 Task: Look for space in Alborada Jaltenco, Mexico from 12th  August, 2023 to 15th August, 2023 for 3 adults in price range Rs.12000 to Rs.16000. Place can be entire place with 2 bedrooms having 3 beds and 1 bathroom. Property type can be house, flat, guest house. Booking option can be shelf check-in. Required host language is English.
Action: Mouse moved to (501, 97)
Screenshot: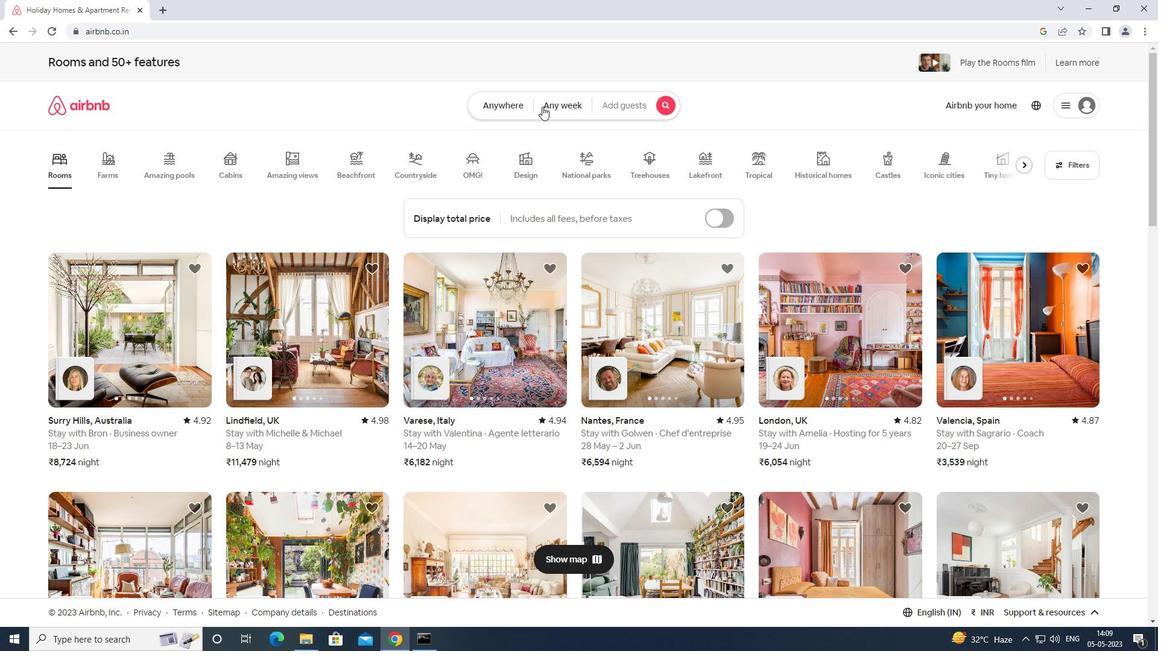 
Action: Mouse pressed left at (501, 97)
Screenshot: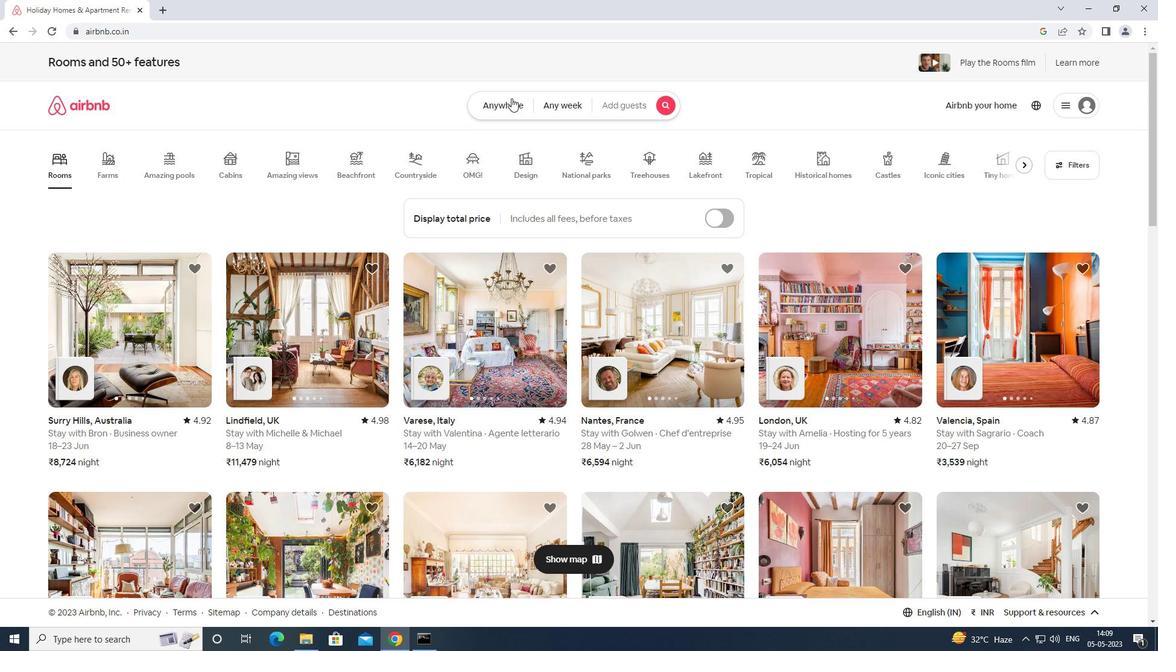 
Action: Mouse moved to (455, 145)
Screenshot: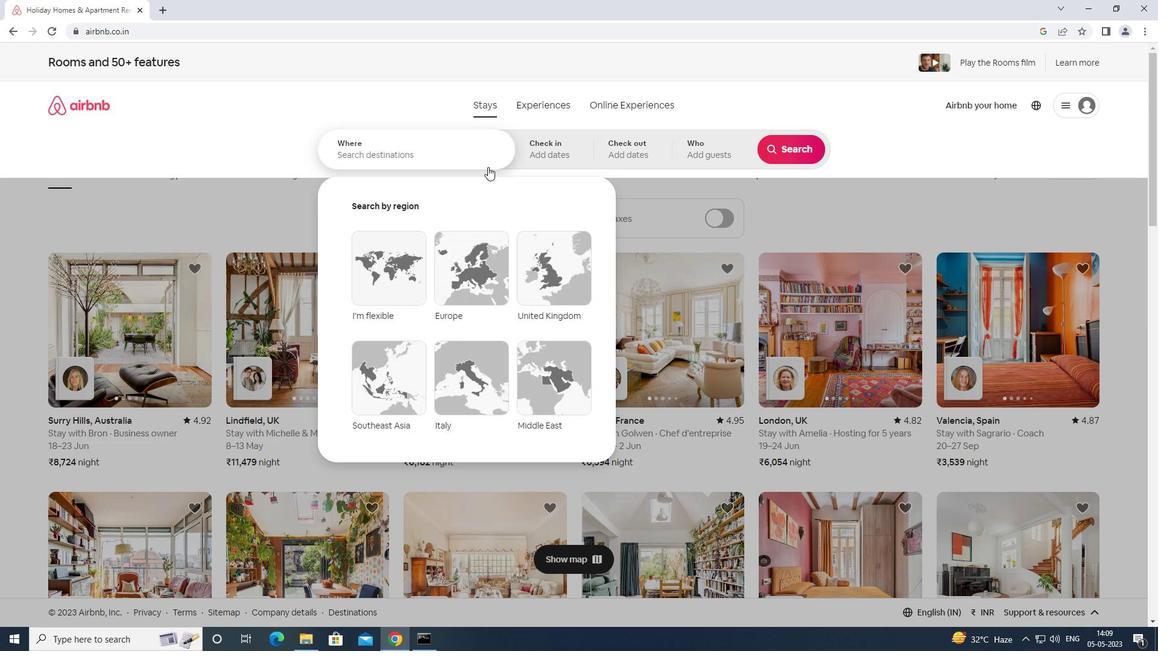 
Action: Mouse pressed left at (455, 145)
Screenshot: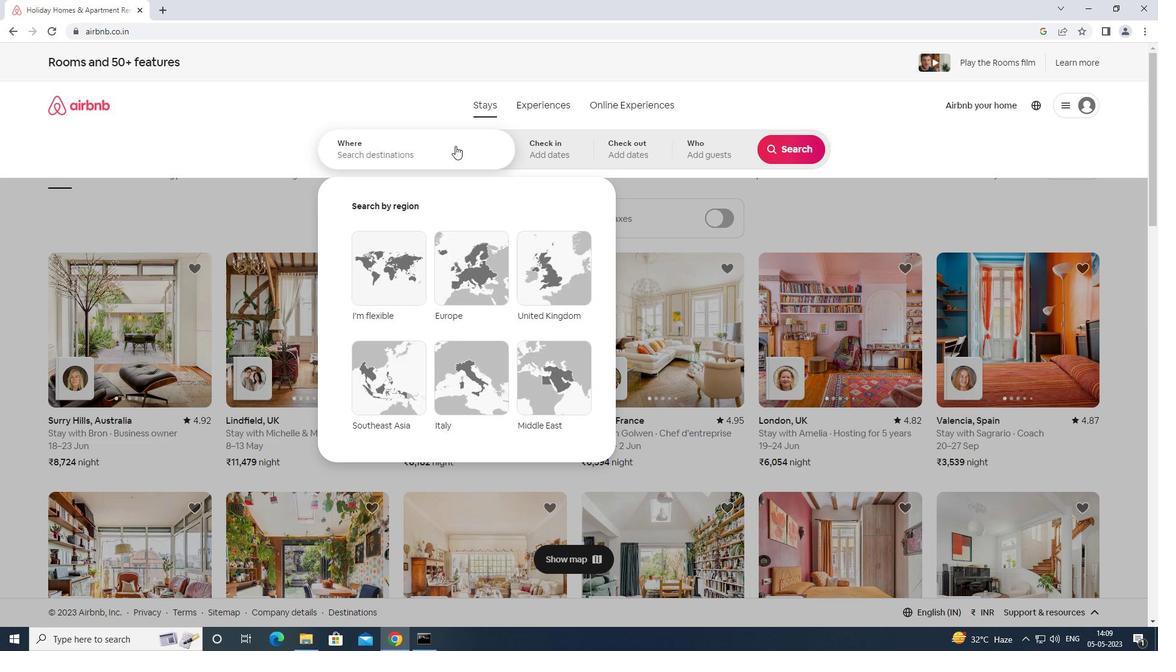 
Action: Key pressed <Key.shift>ALBORADA<Key.space>JALTENCO<Key.space>MEXICO<Key.enter>
Screenshot: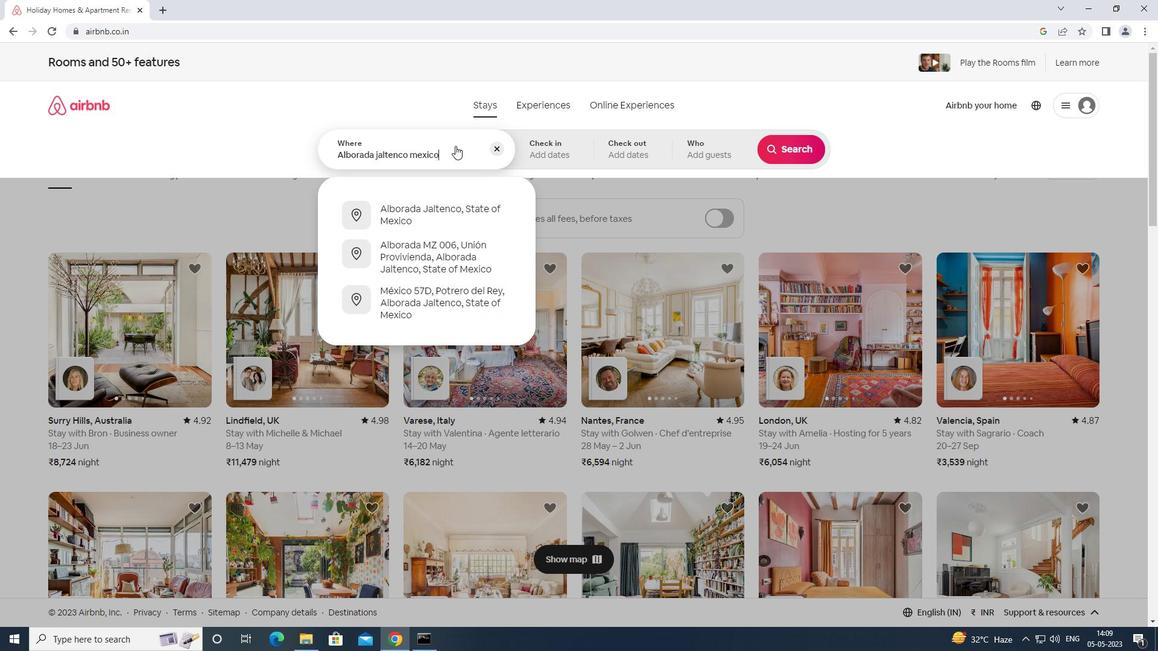 
Action: Mouse moved to (781, 249)
Screenshot: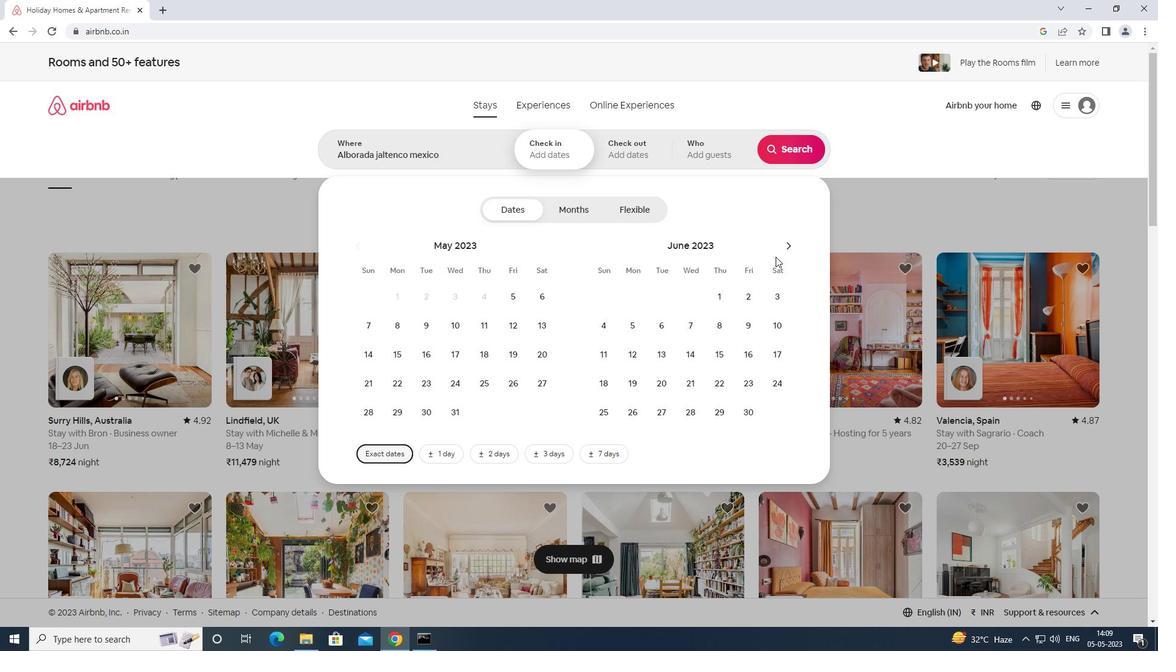 
Action: Mouse pressed left at (781, 249)
Screenshot: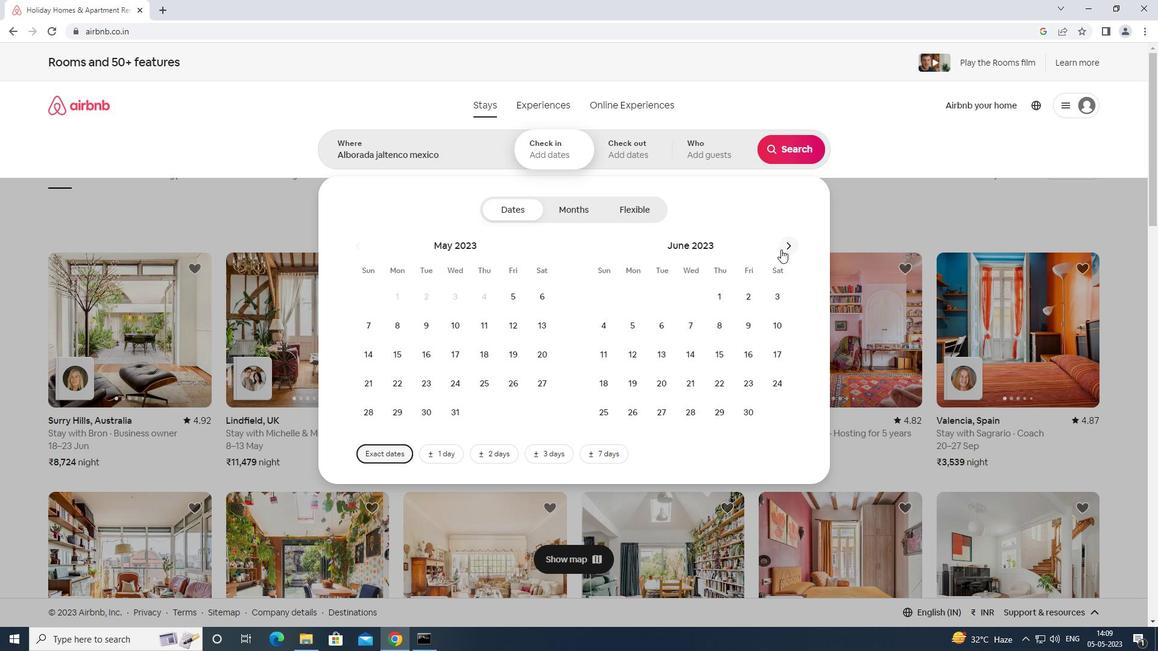 
Action: Mouse moved to (782, 249)
Screenshot: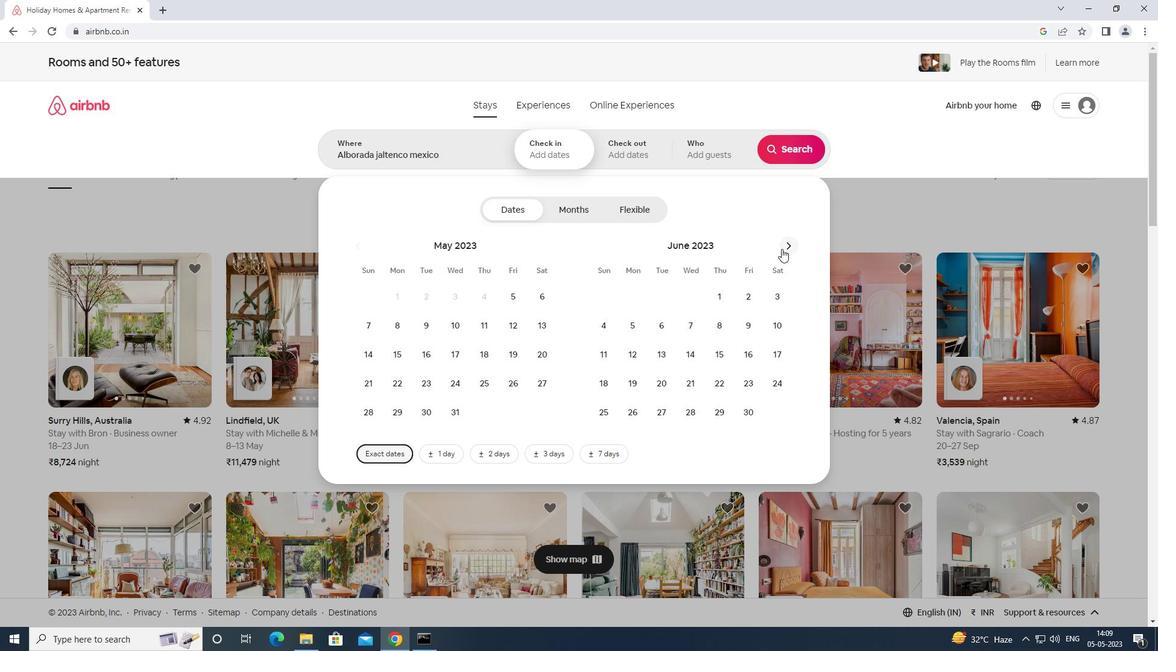 
Action: Mouse pressed left at (782, 249)
Screenshot: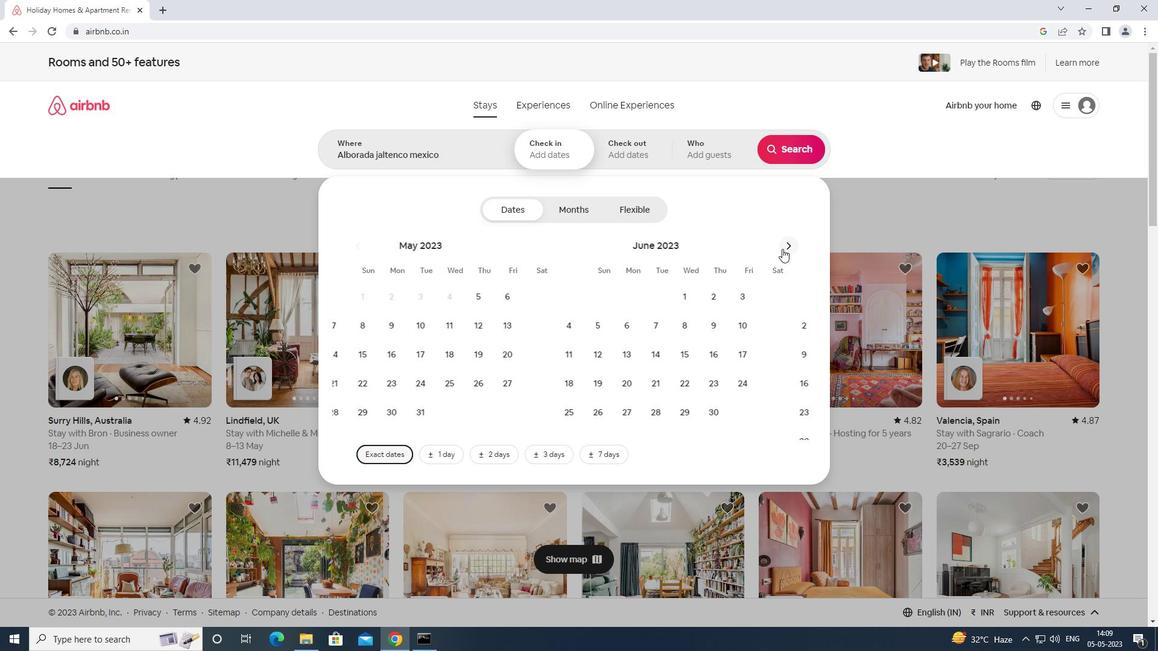 
Action: Mouse moved to (782, 248)
Screenshot: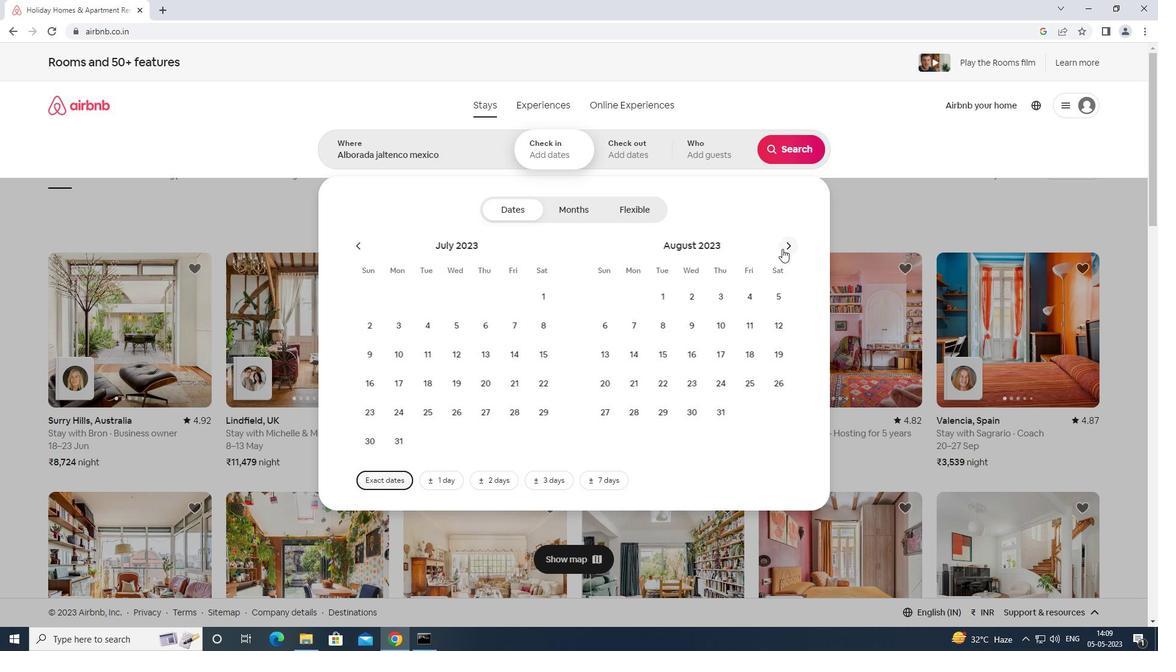 
Action: Mouse pressed left at (782, 248)
Screenshot: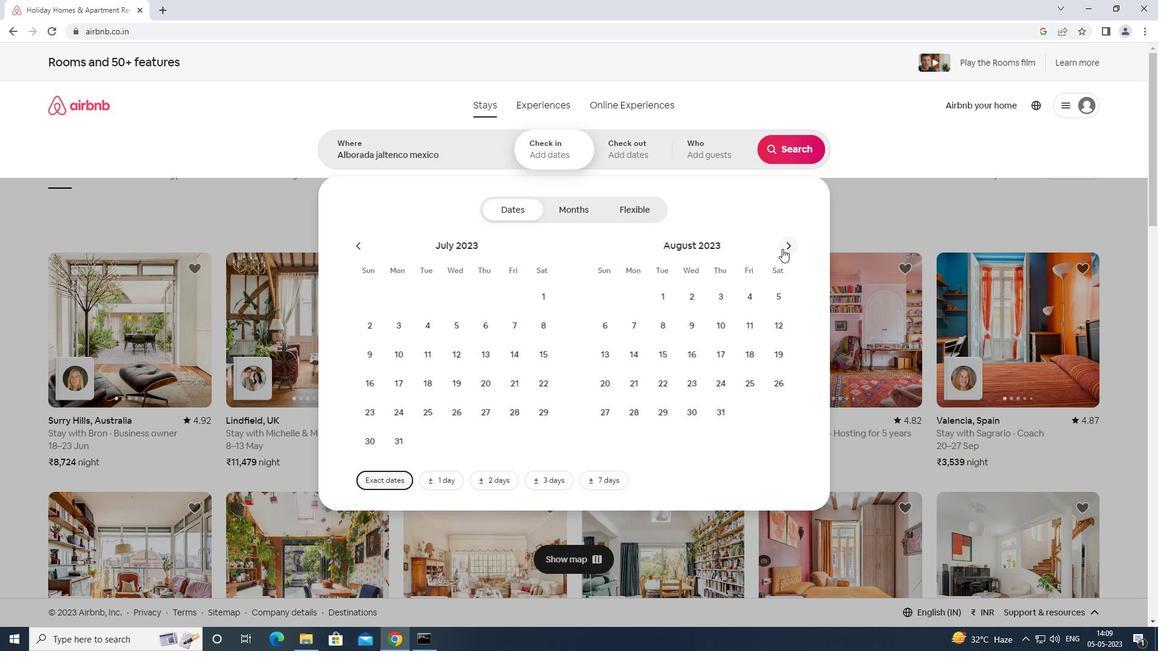 
Action: Mouse moved to (543, 329)
Screenshot: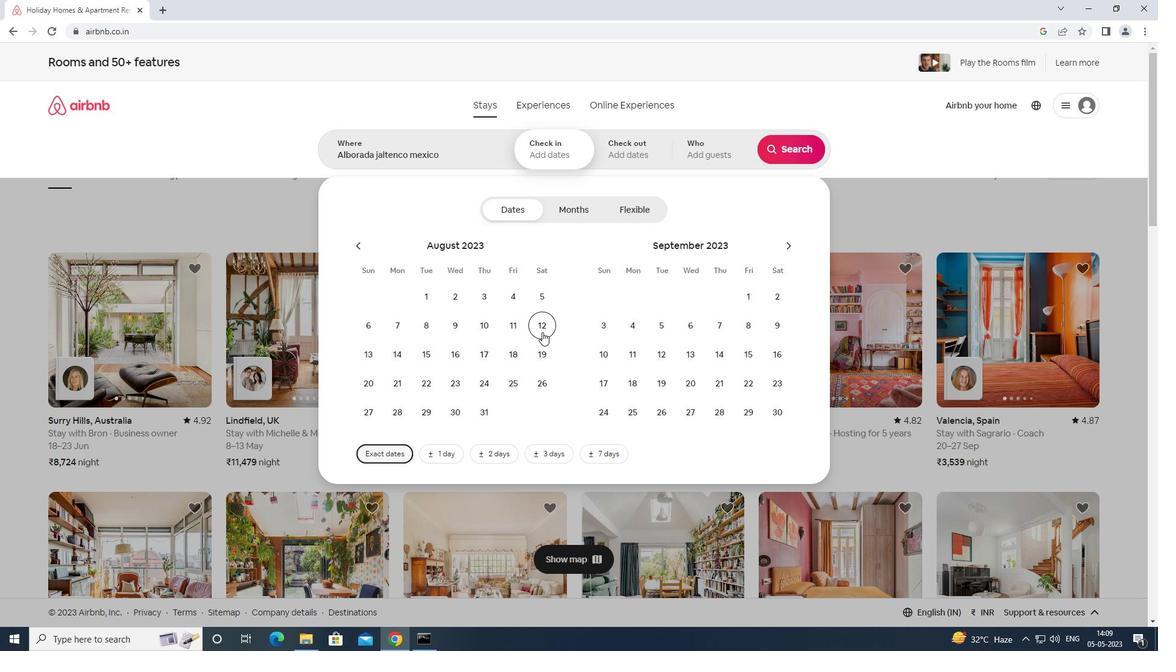 
Action: Mouse pressed left at (543, 329)
Screenshot: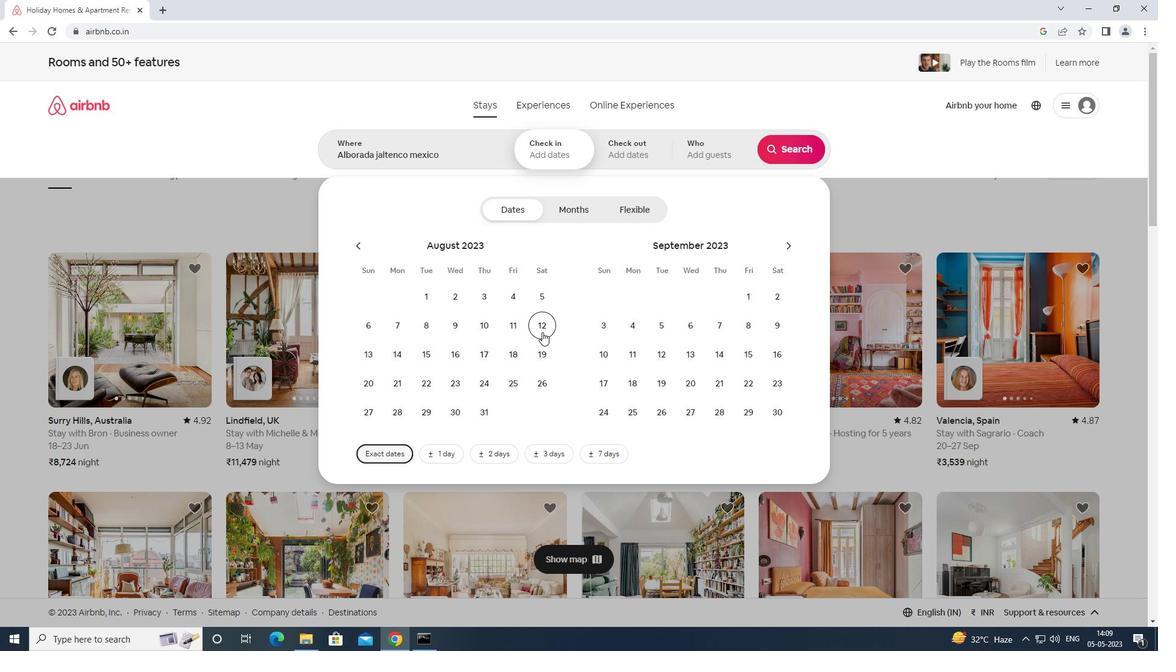 
Action: Mouse moved to (428, 353)
Screenshot: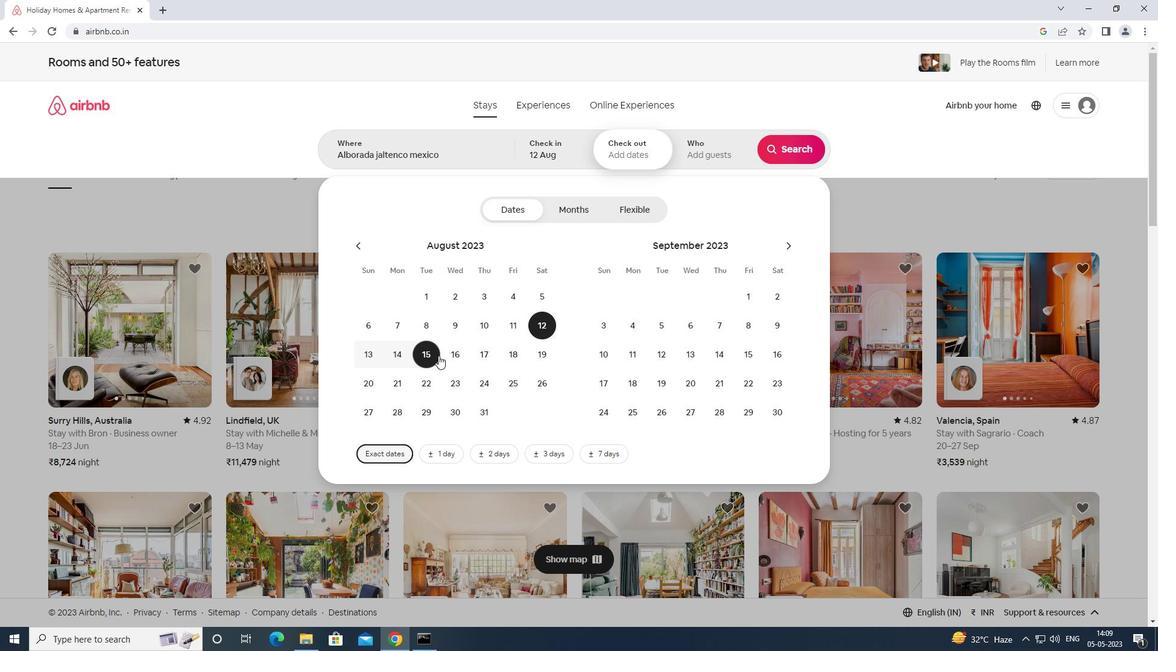 
Action: Mouse pressed left at (428, 353)
Screenshot: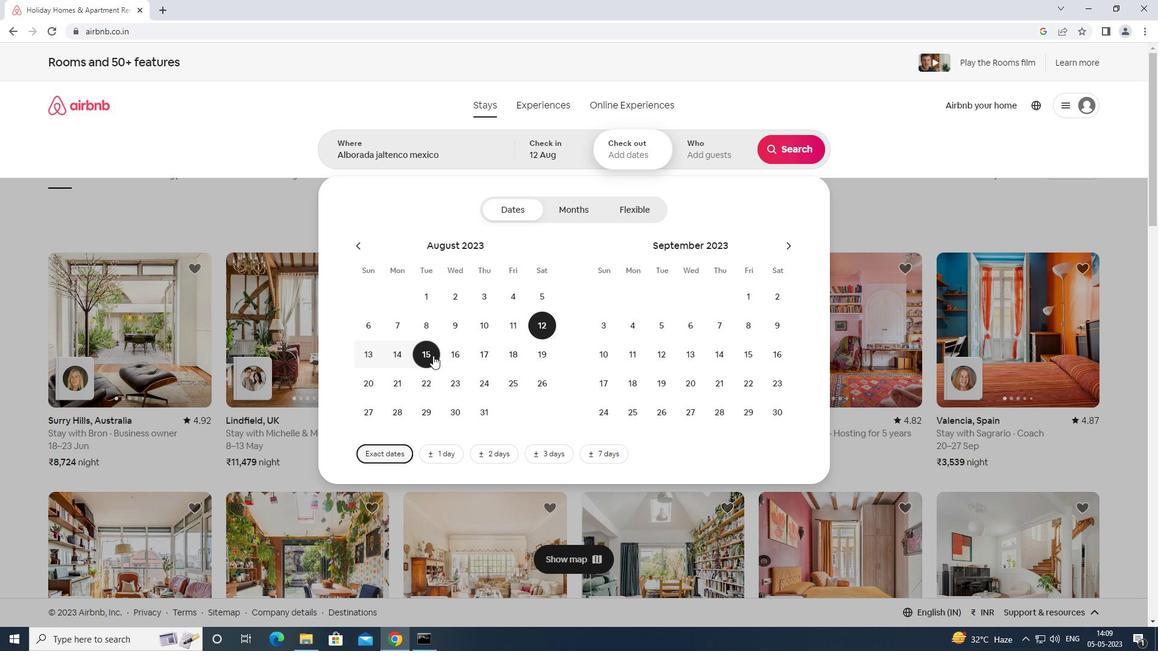 
Action: Mouse moved to (683, 147)
Screenshot: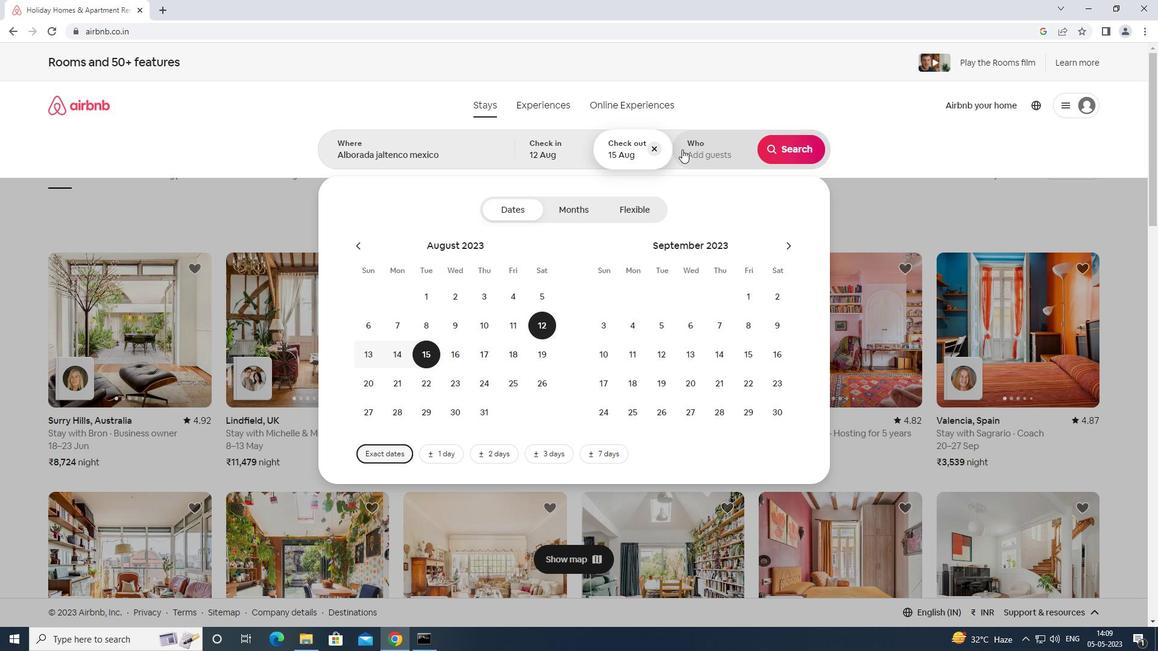 
Action: Mouse pressed left at (683, 147)
Screenshot: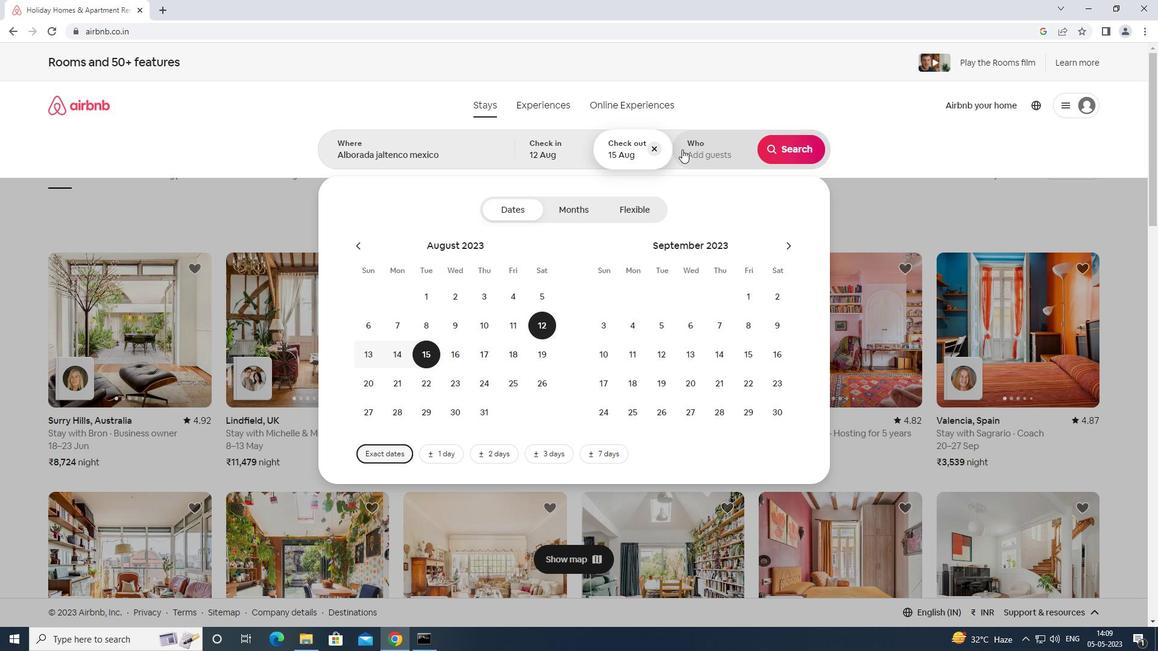 
Action: Mouse moved to (784, 212)
Screenshot: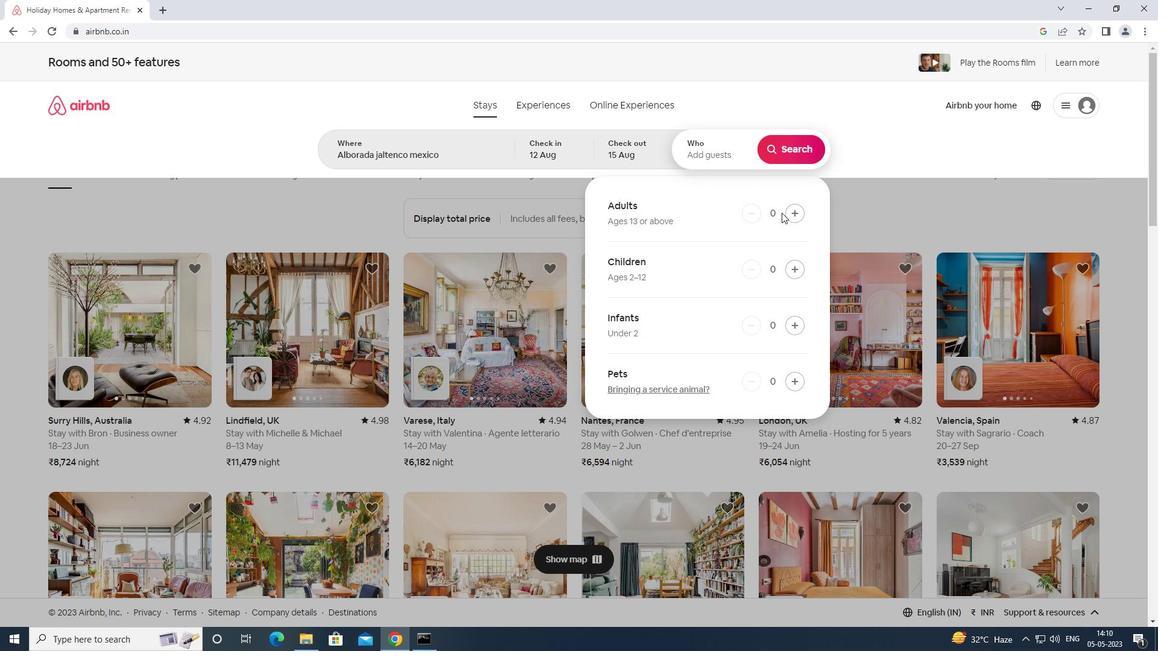 
Action: Mouse pressed left at (784, 212)
Screenshot: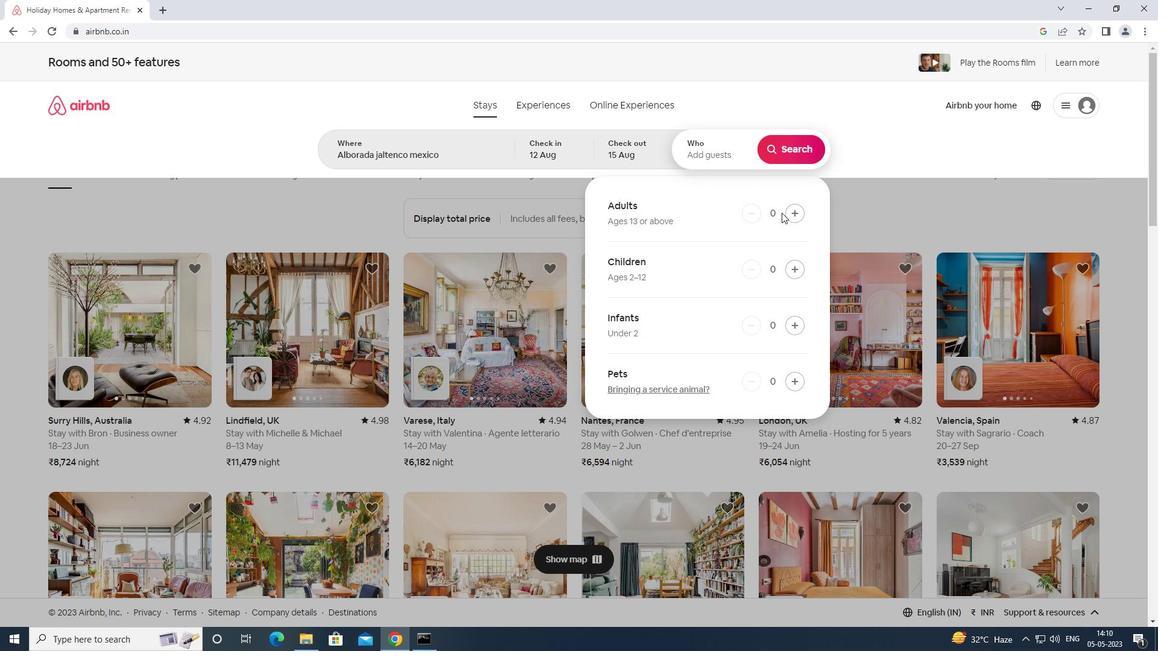 
Action: Mouse moved to (786, 212)
Screenshot: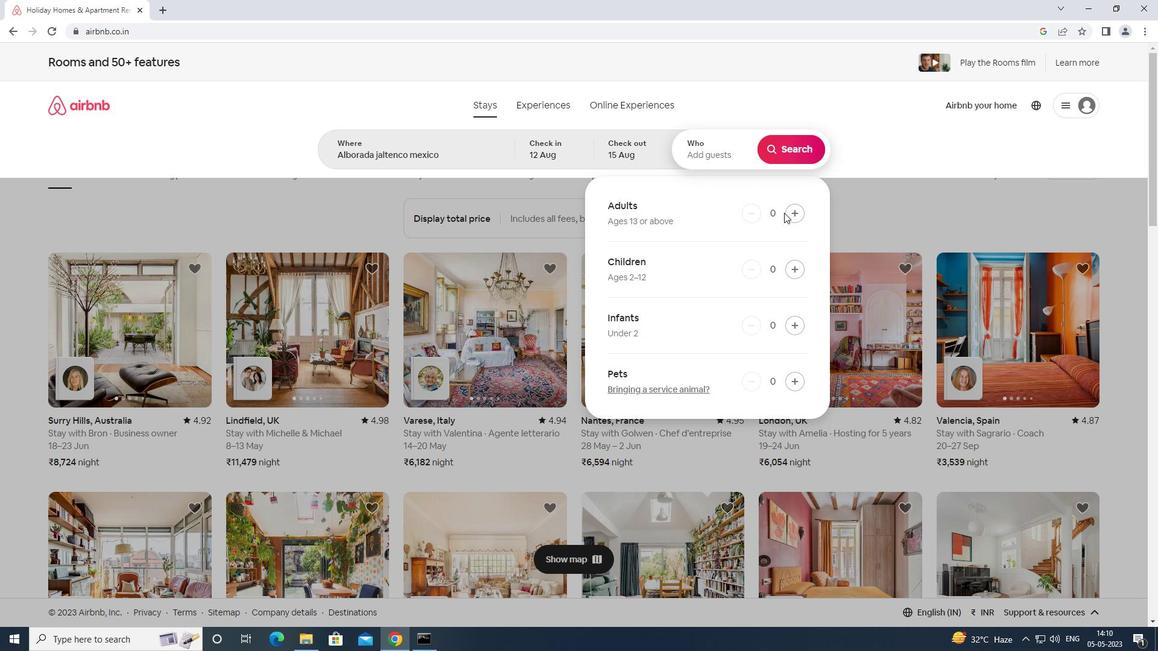 
Action: Mouse pressed left at (786, 212)
Screenshot: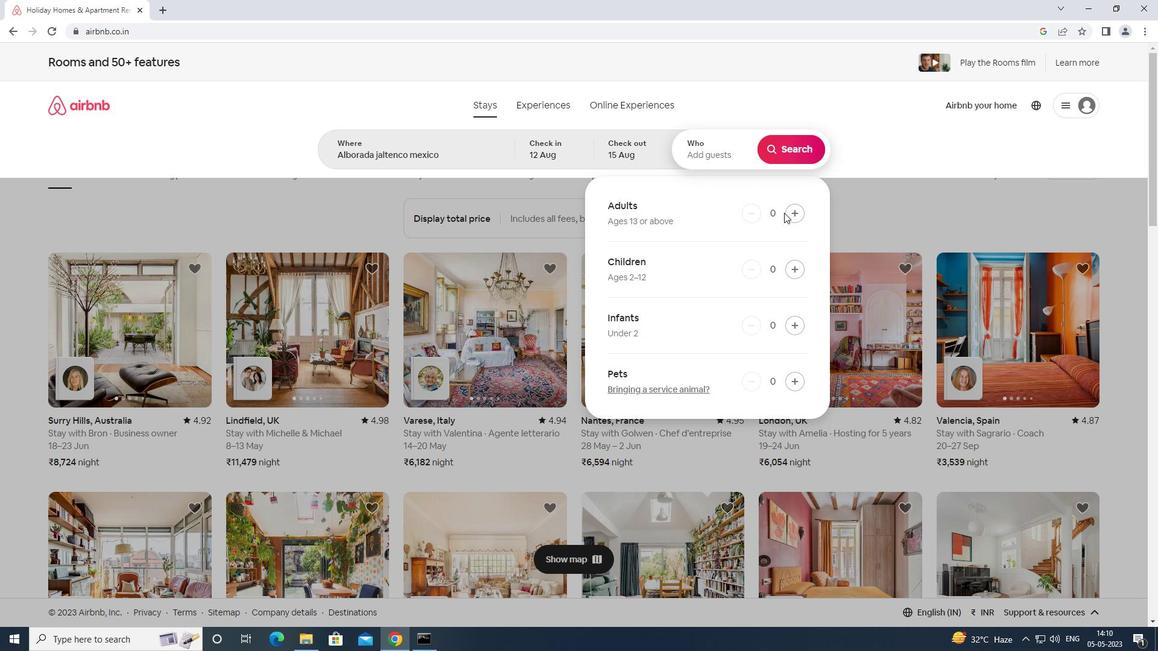 
Action: Mouse moved to (787, 212)
Screenshot: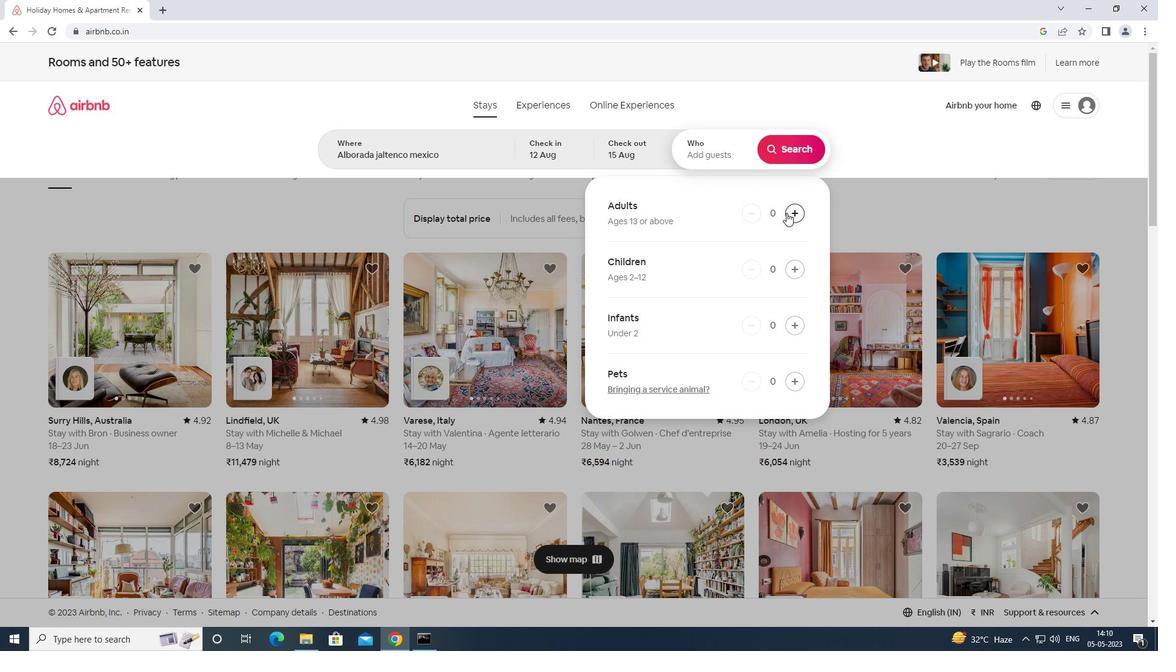 
Action: Mouse pressed left at (787, 212)
Screenshot: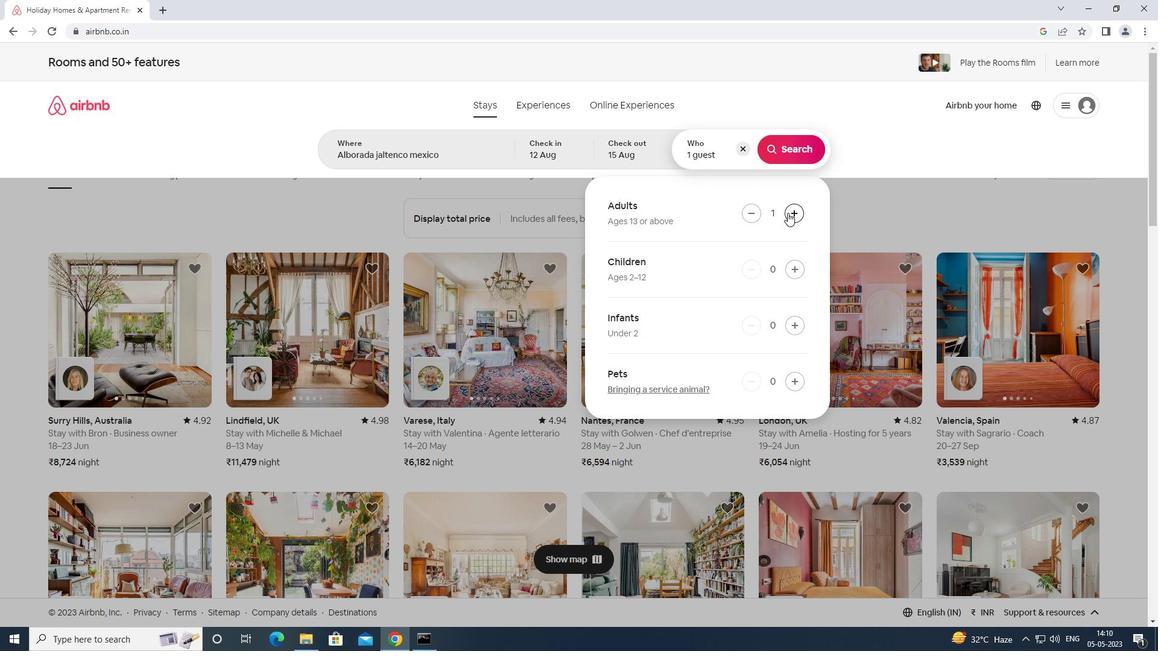 
Action: Mouse moved to (788, 212)
Screenshot: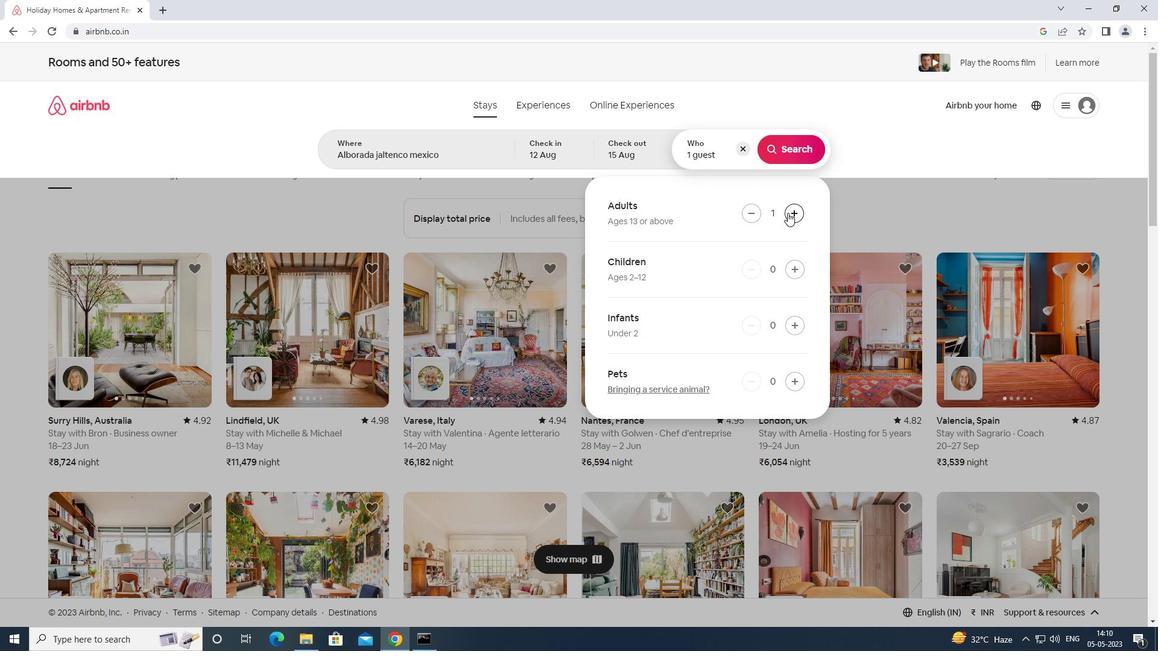 
Action: Mouse pressed left at (788, 212)
Screenshot: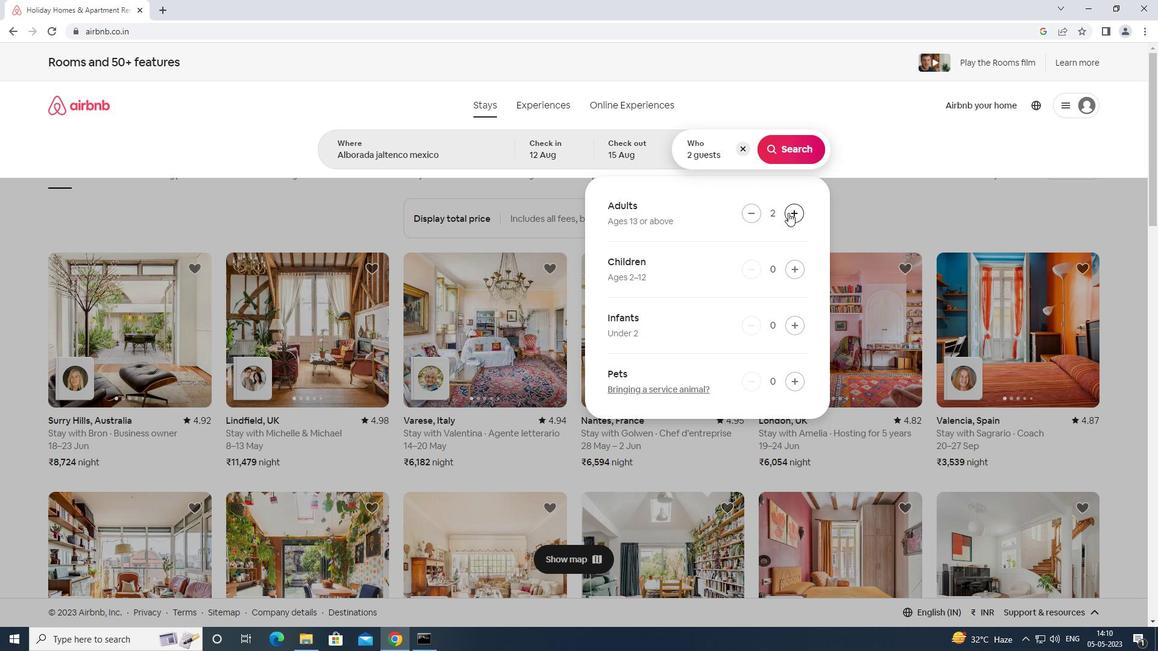 
Action: Mouse moved to (783, 153)
Screenshot: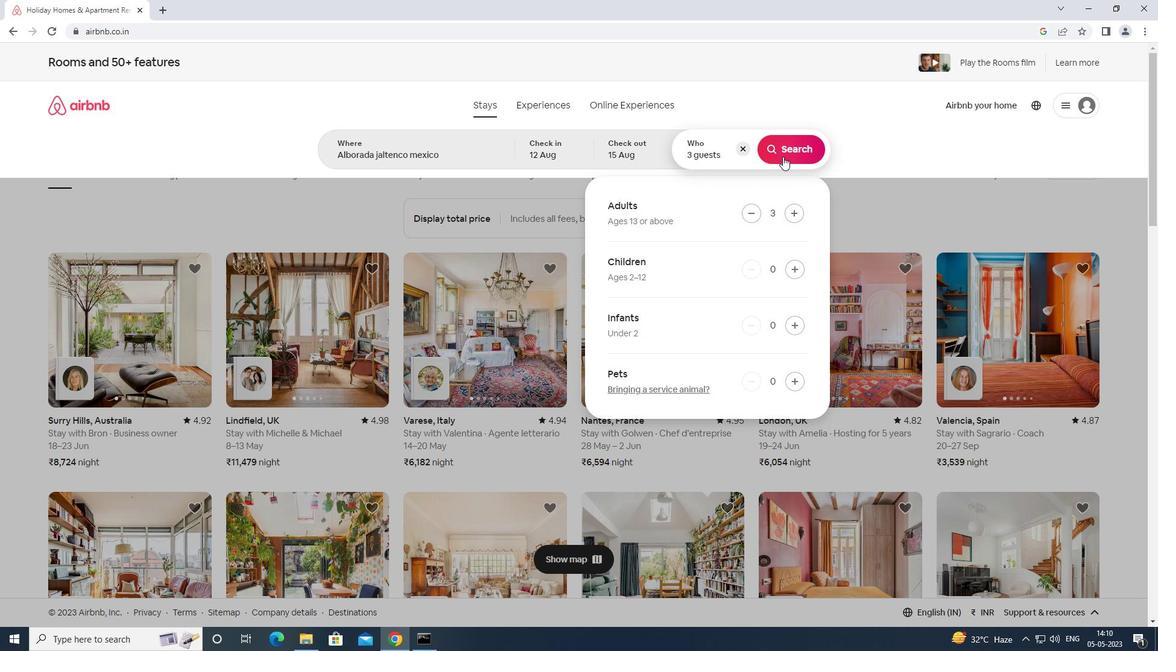 
Action: Mouse pressed left at (783, 153)
Screenshot: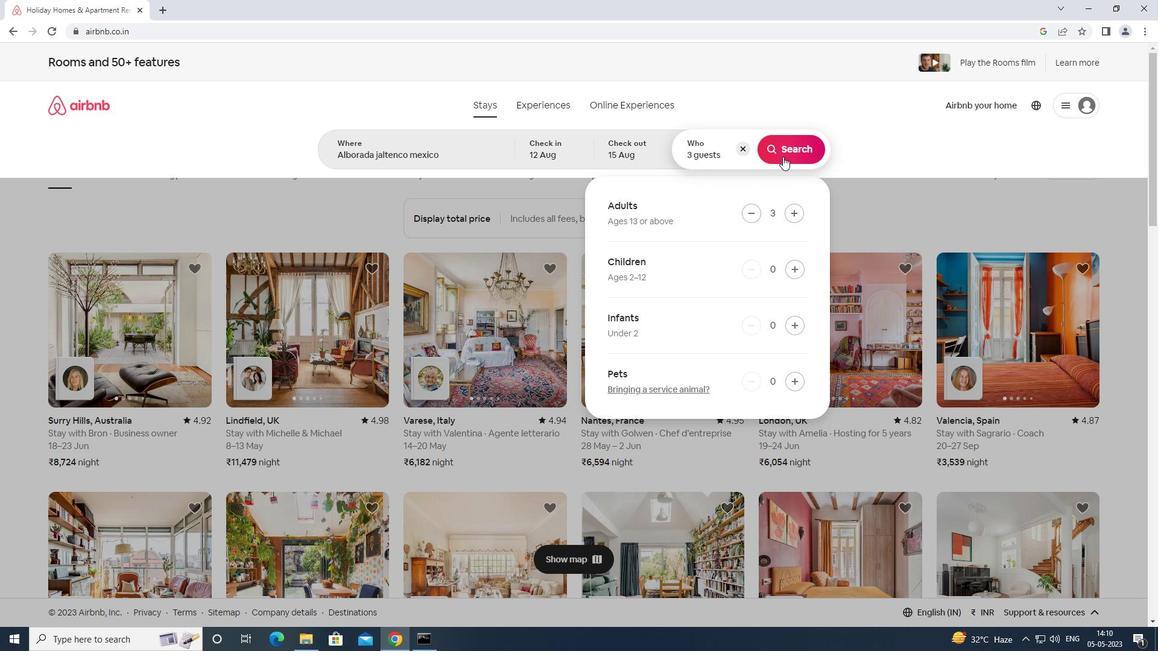 
Action: Mouse moved to (1115, 121)
Screenshot: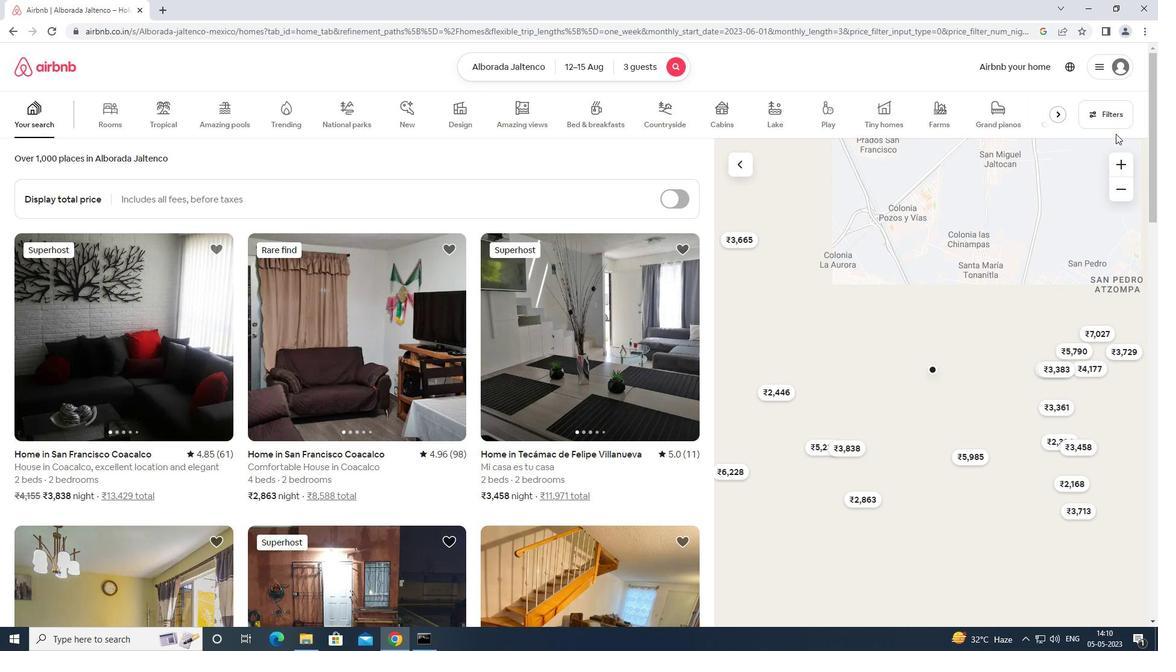 
Action: Mouse pressed left at (1115, 121)
Screenshot: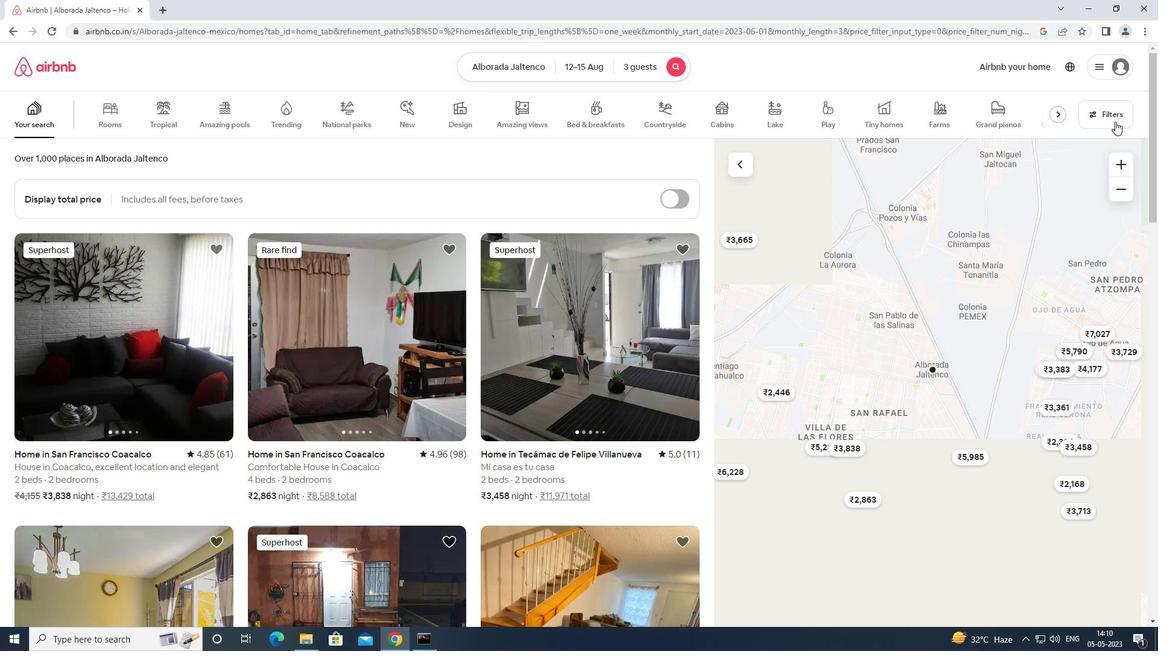 
Action: Mouse moved to (437, 411)
Screenshot: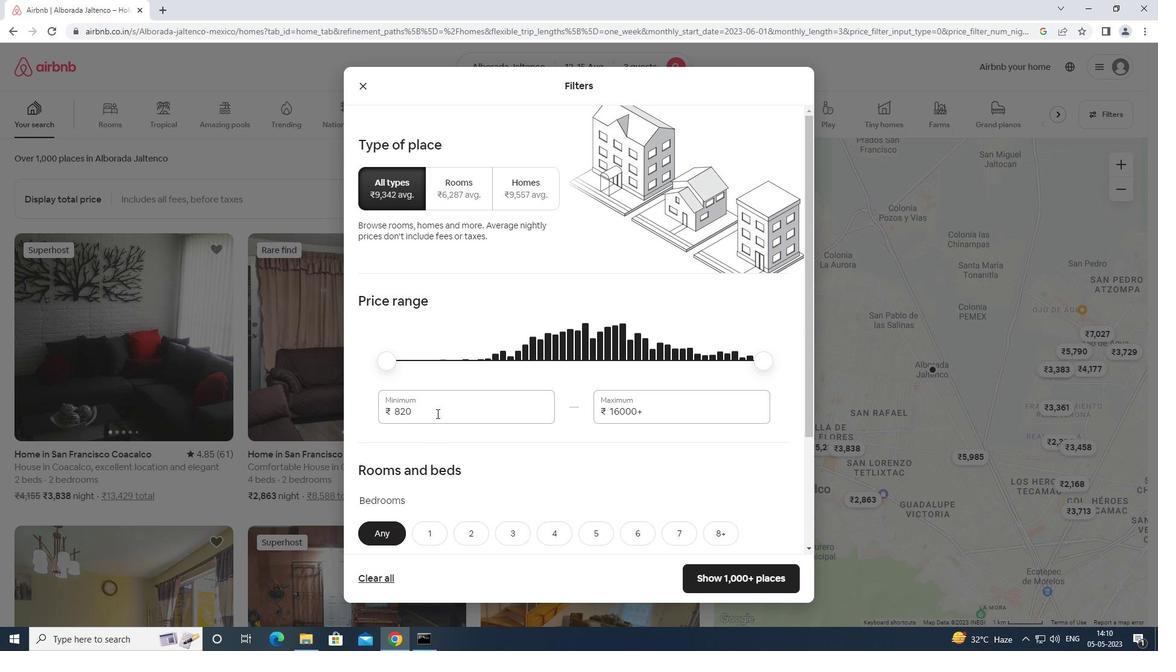 
Action: Mouse pressed left at (437, 411)
Screenshot: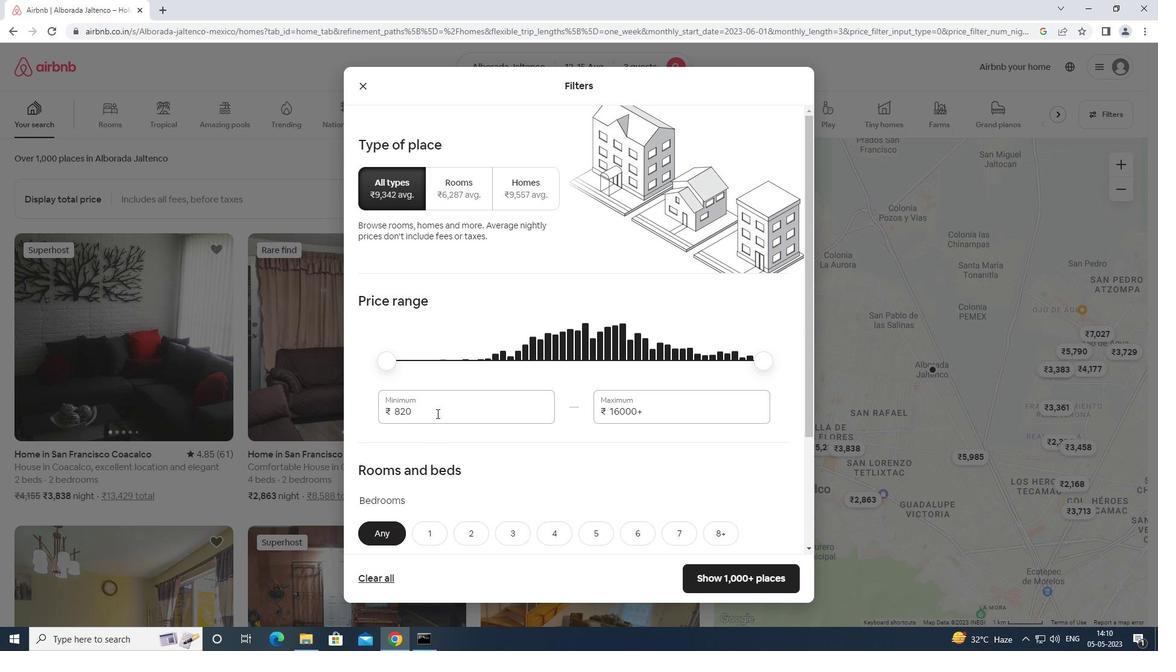 
Action: Mouse moved to (369, 401)
Screenshot: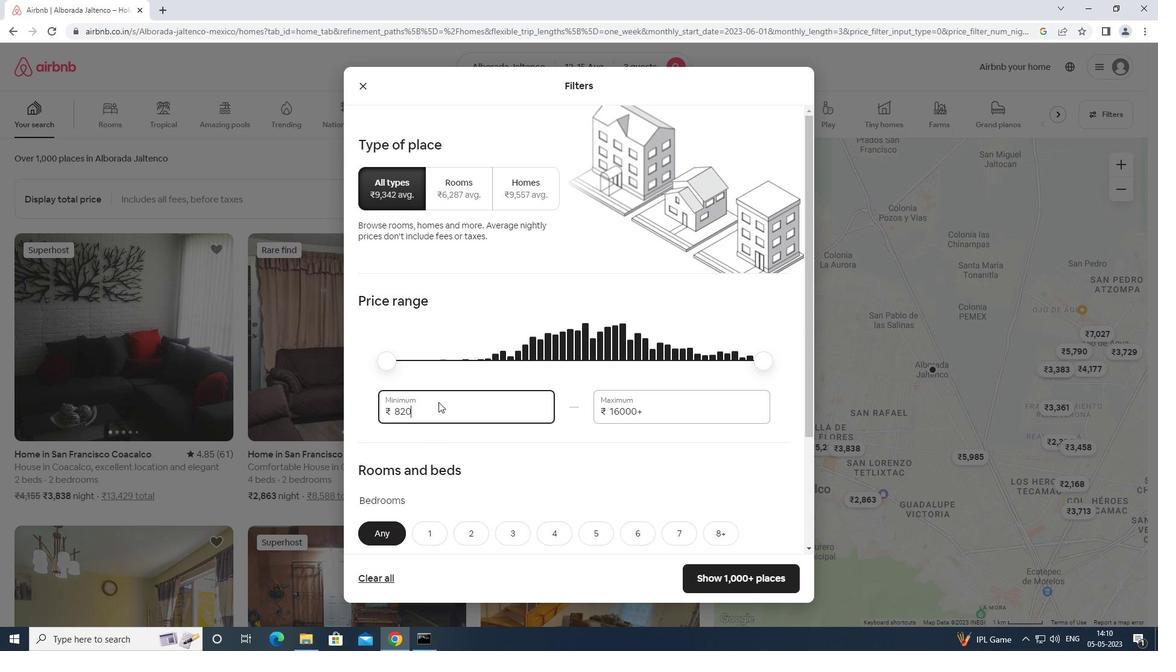 
Action: Key pressed <Key.backspace><Key.backspace><Key.backspace><Key.backspace><Key.backspace><Key.backspace><Key.backspace><Key.backspace><Key.backspace><Key.backspace><Key.backspace><Key.backspace><Key.backspace>12000
Screenshot: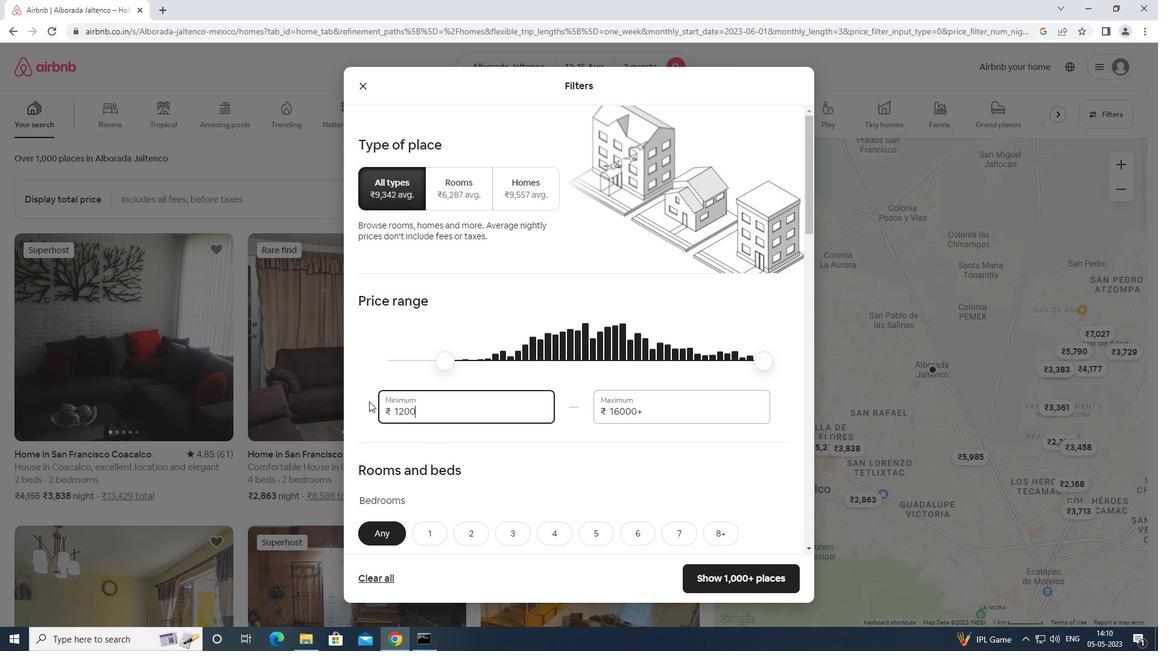 
Action: Mouse moved to (713, 392)
Screenshot: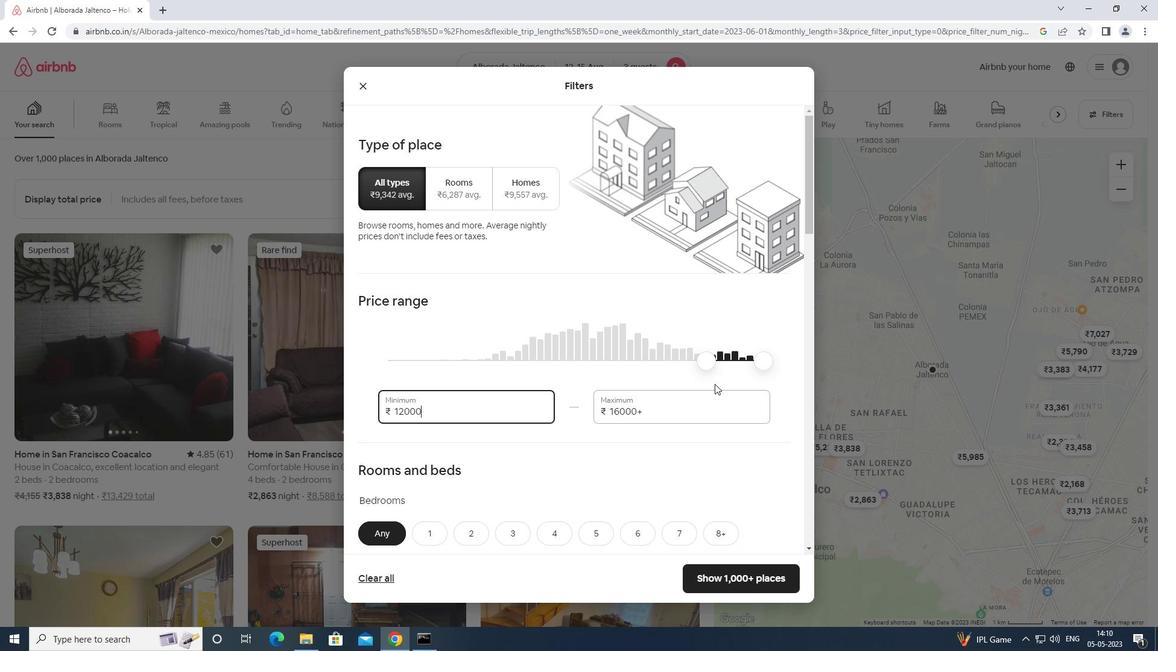 
Action: Mouse pressed left at (713, 392)
Screenshot: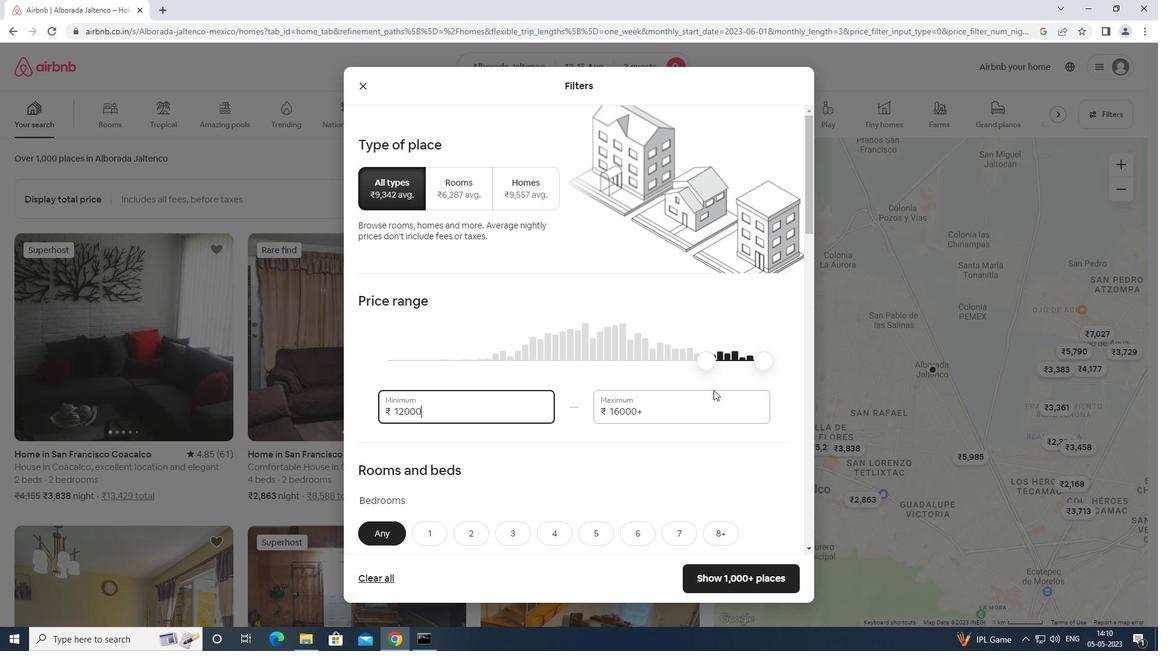 
Action: Key pressed <Key.backspace><Key.backspace><Key.backspace><Key.backspace><Key.backspace><Key.backspace><Key.backspace><Key.backspace><Key.backspace><Key.backspace><Key.backspace>16000
Screenshot: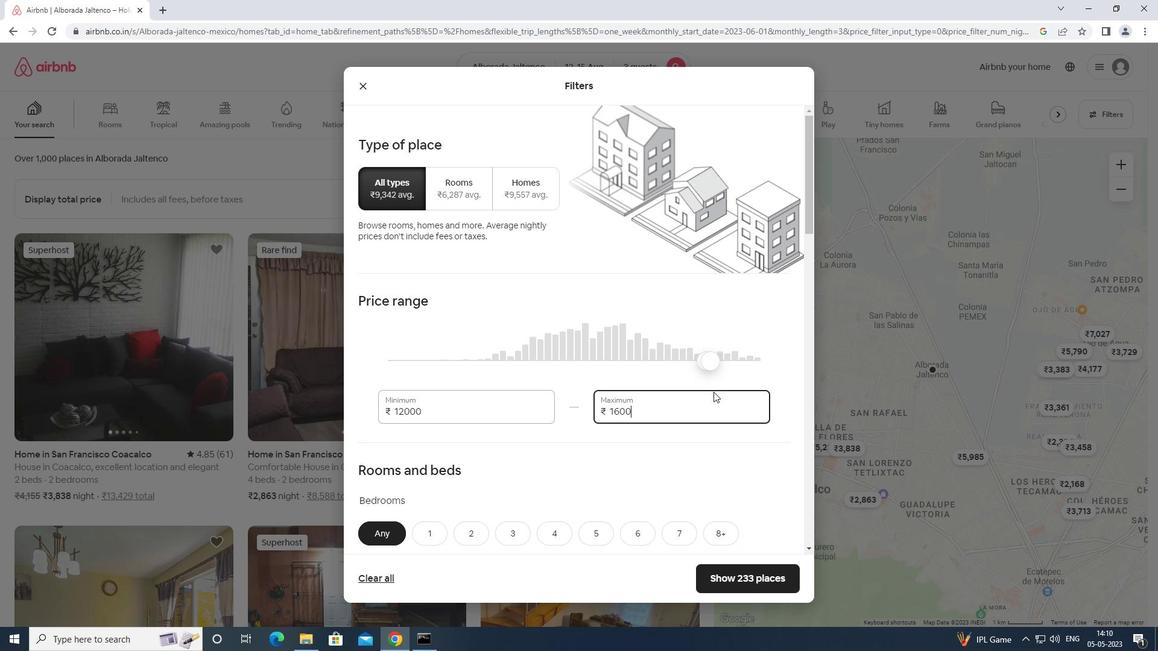 
Action: Mouse moved to (541, 425)
Screenshot: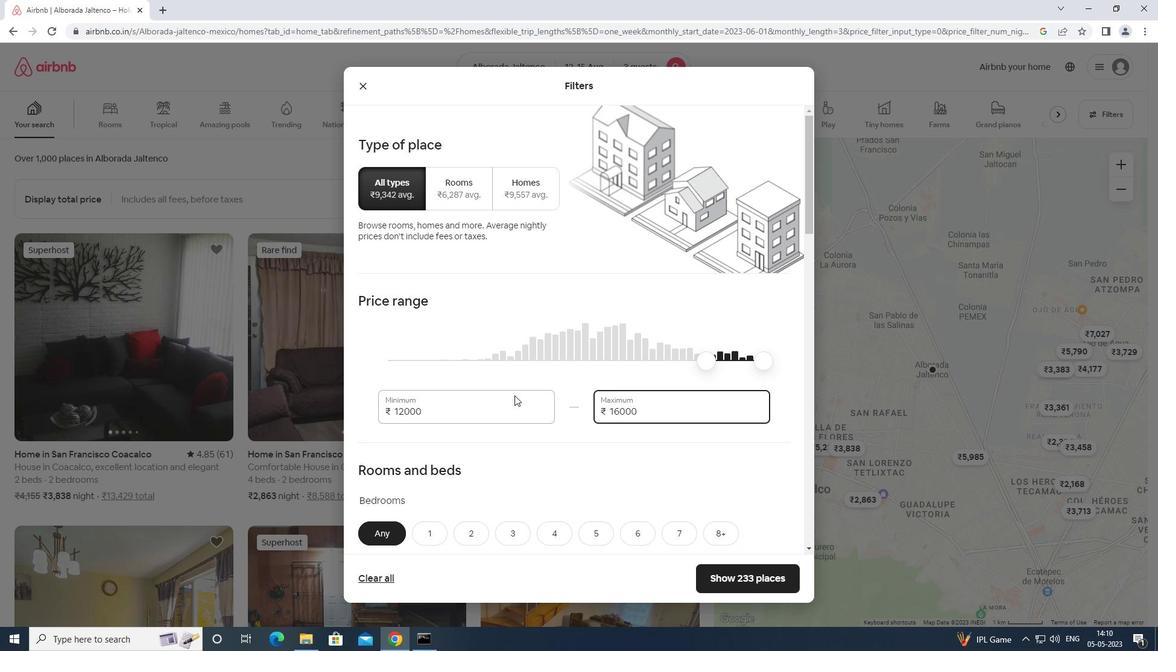 
Action: Mouse scrolled (541, 425) with delta (0, 0)
Screenshot: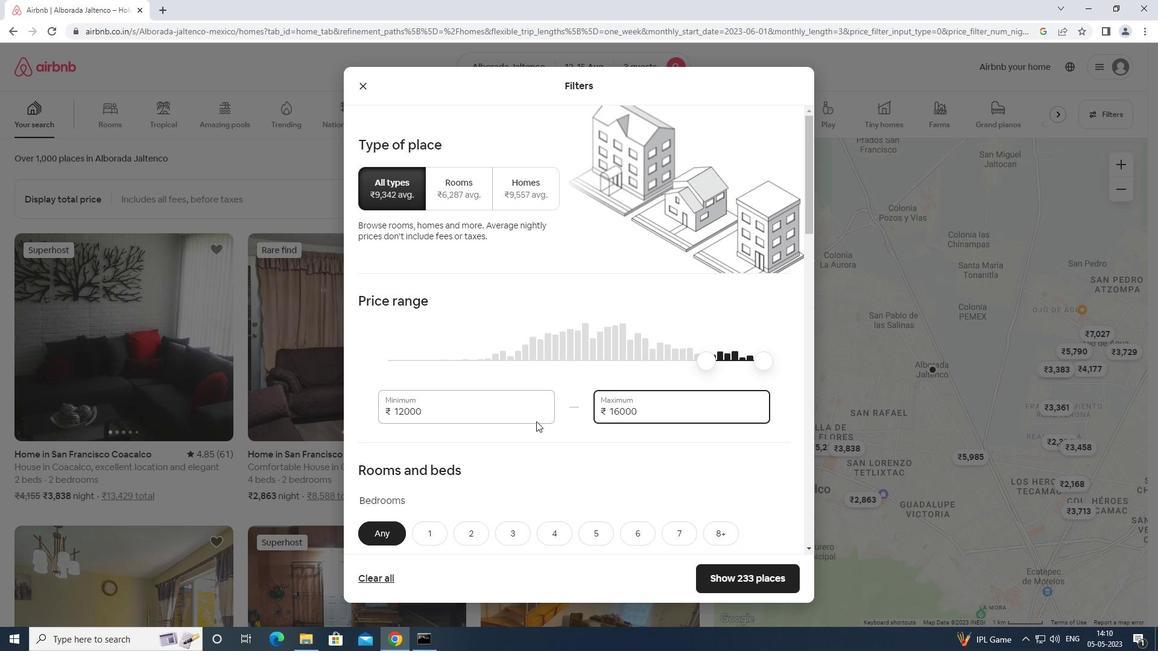 
Action: Mouse scrolled (541, 425) with delta (0, 0)
Screenshot: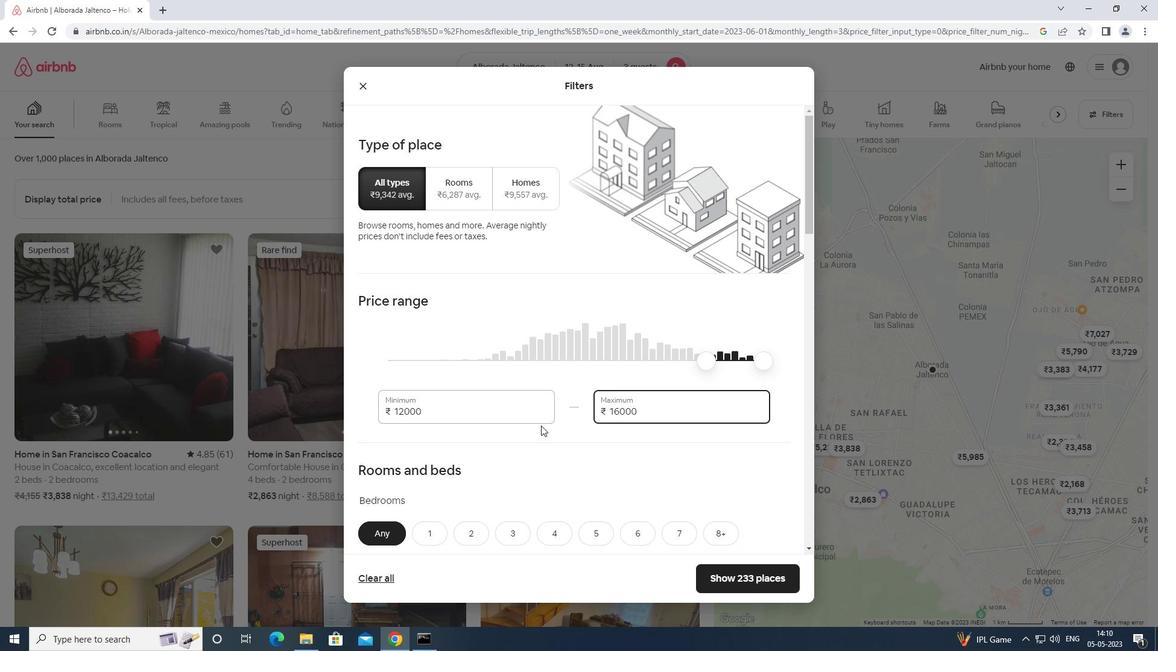 
Action: Mouse moved to (541, 426)
Screenshot: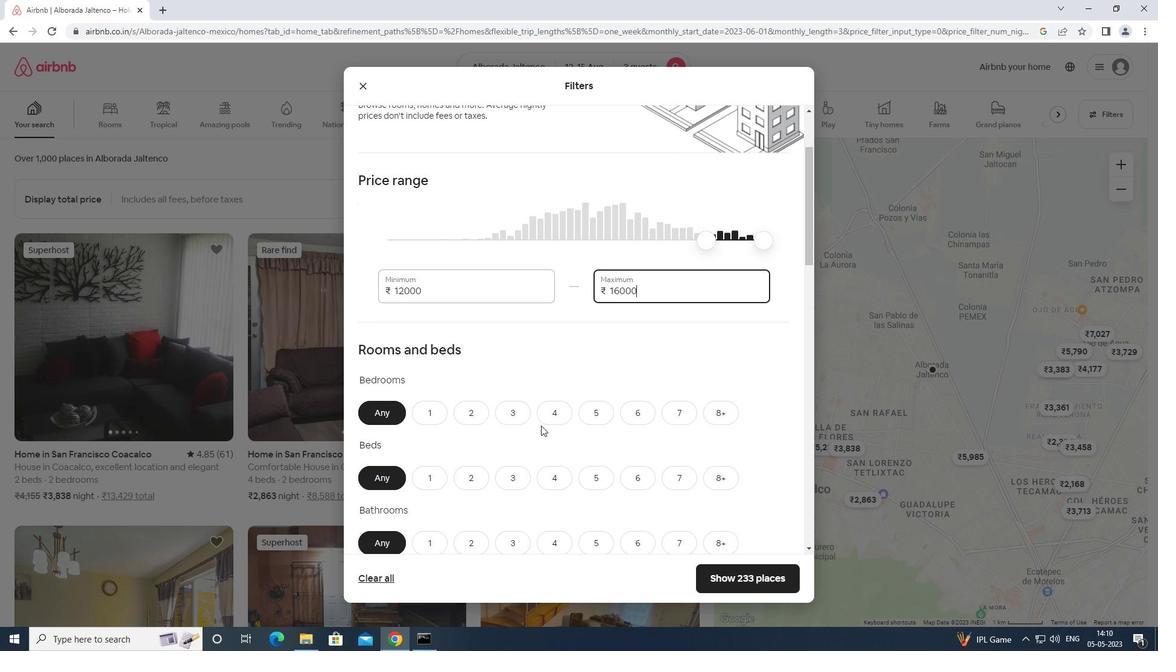 
Action: Mouse scrolled (541, 425) with delta (0, 0)
Screenshot: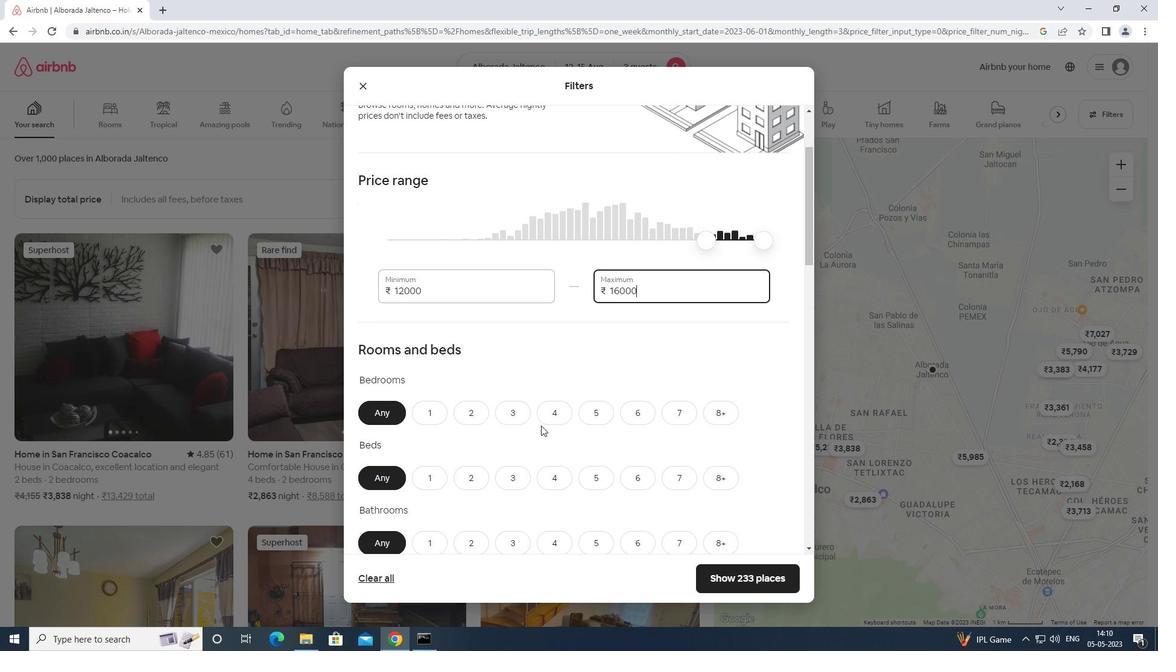 
Action: Mouse moved to (479, 352)
Screenshot: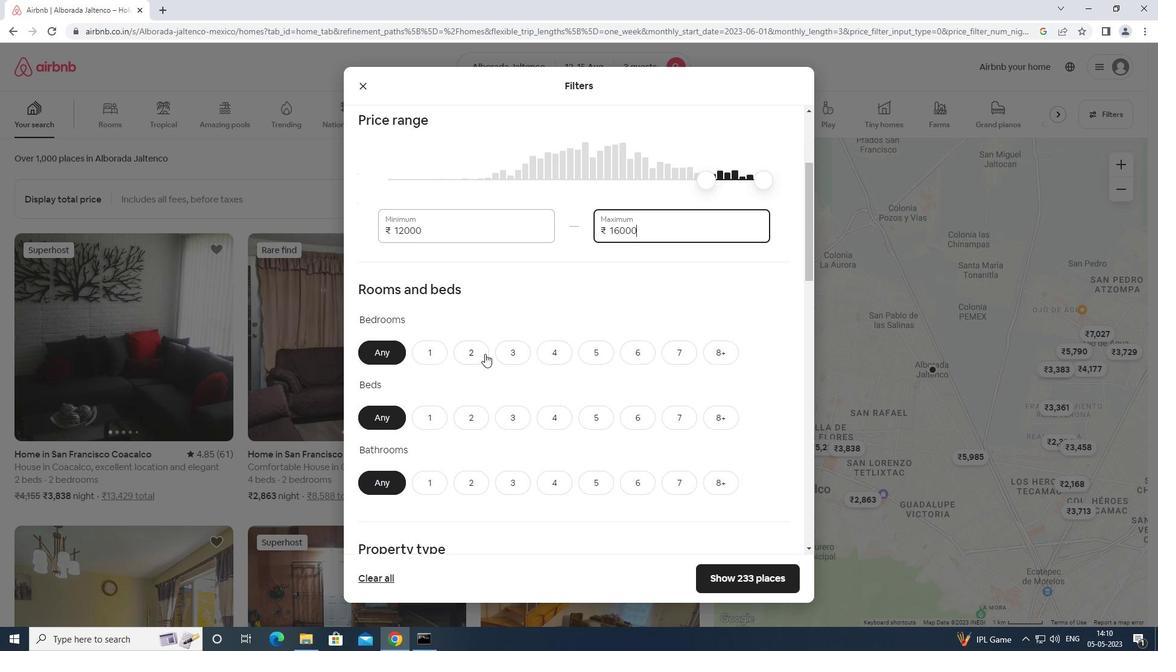
Action: Mouse pressed left at (479, 352)
Screenshot: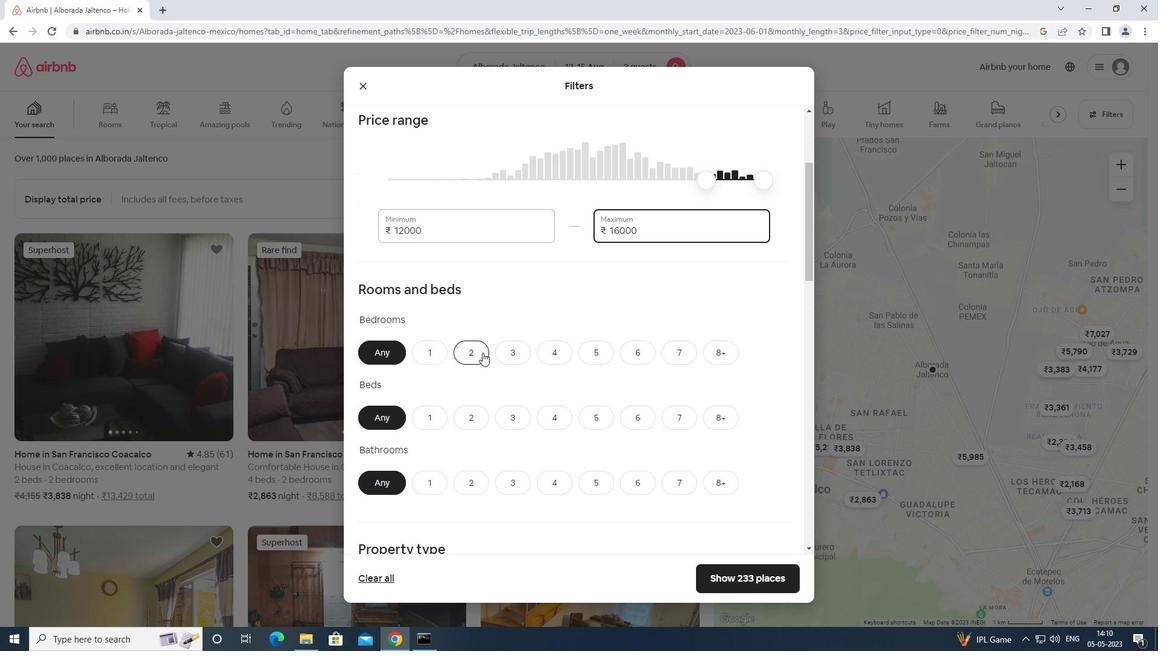 
Action: Mouse moved to (511, 415)
Screenshot: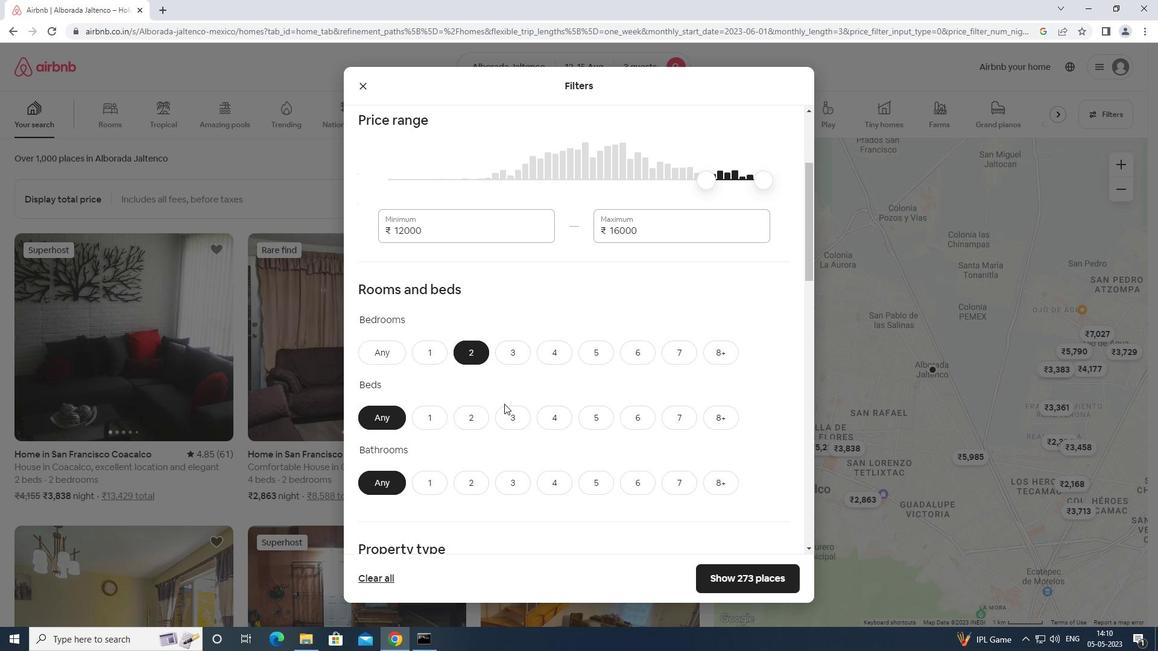 
Action: Mouse pressed left at (511, 415)
Screenshot: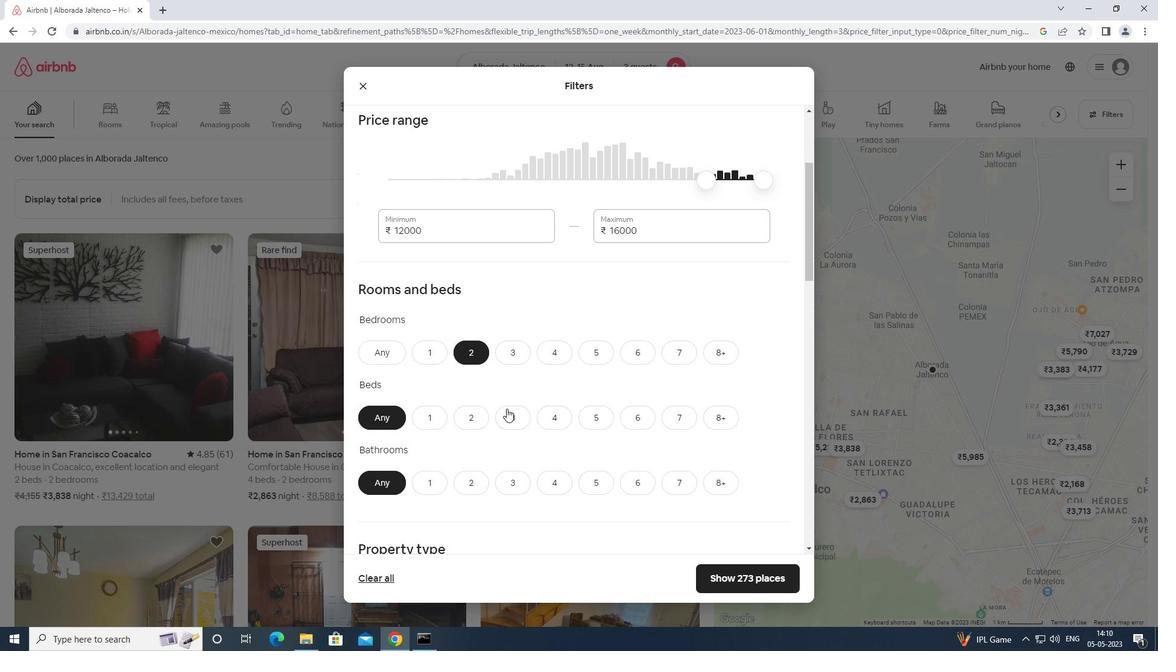 
Action: Mouse moved to (439, 483)
Screenshot: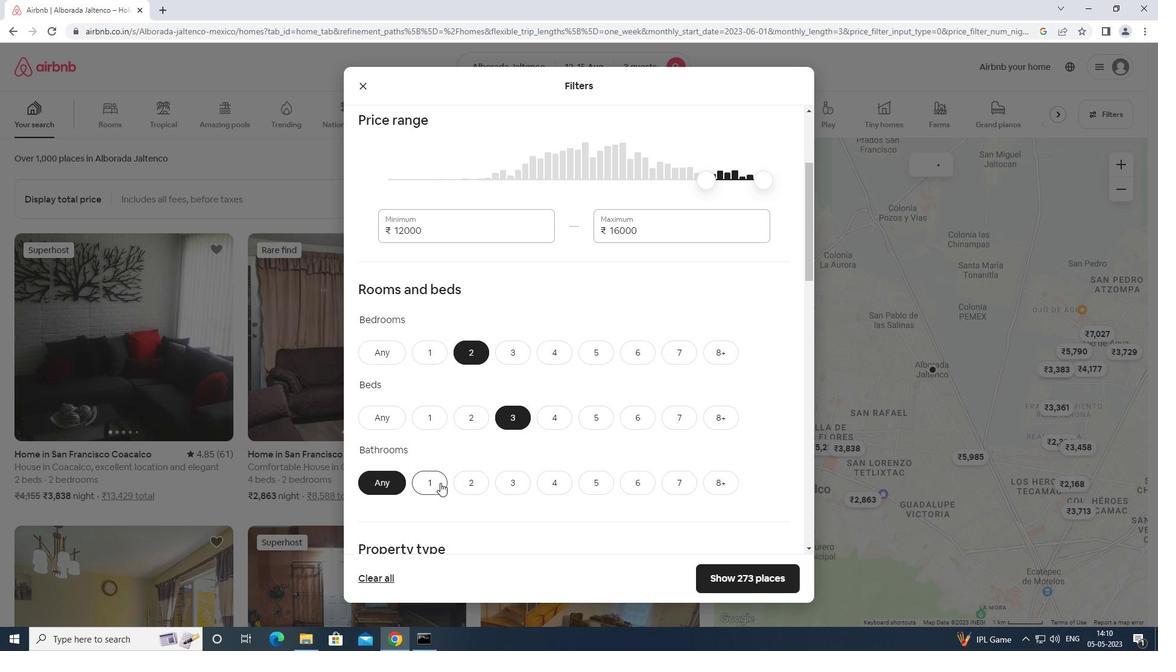 
Action: Mouse pressed left at (439, 483)
Screenshot: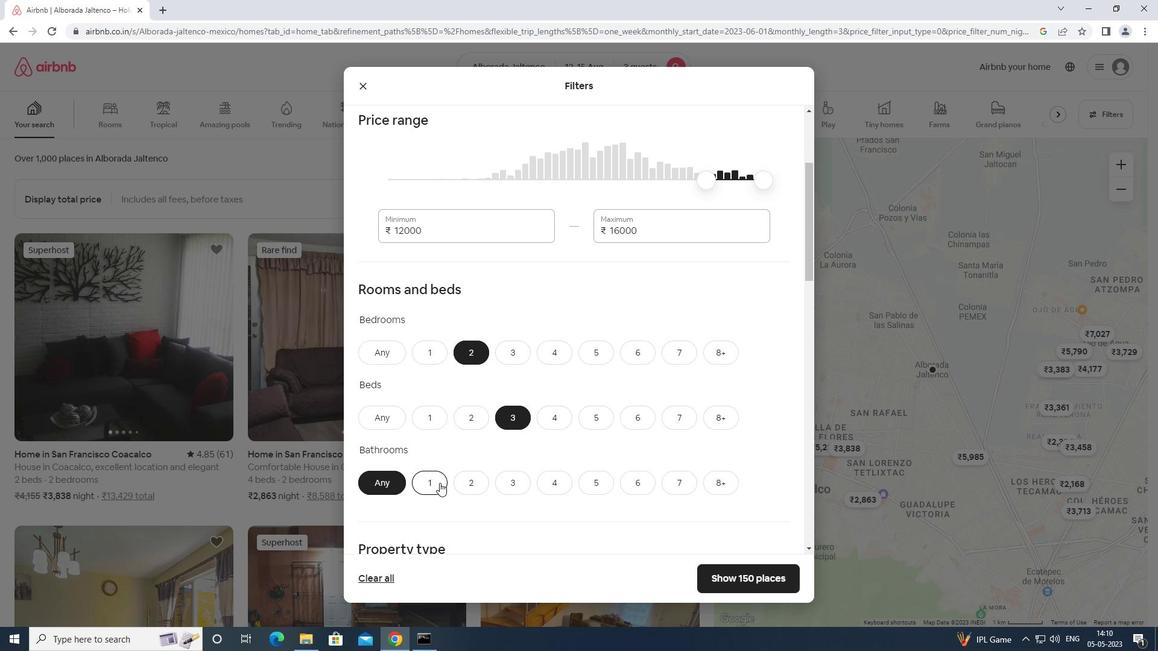 
Action: Mouse moved to (439, 481)
Screenshot: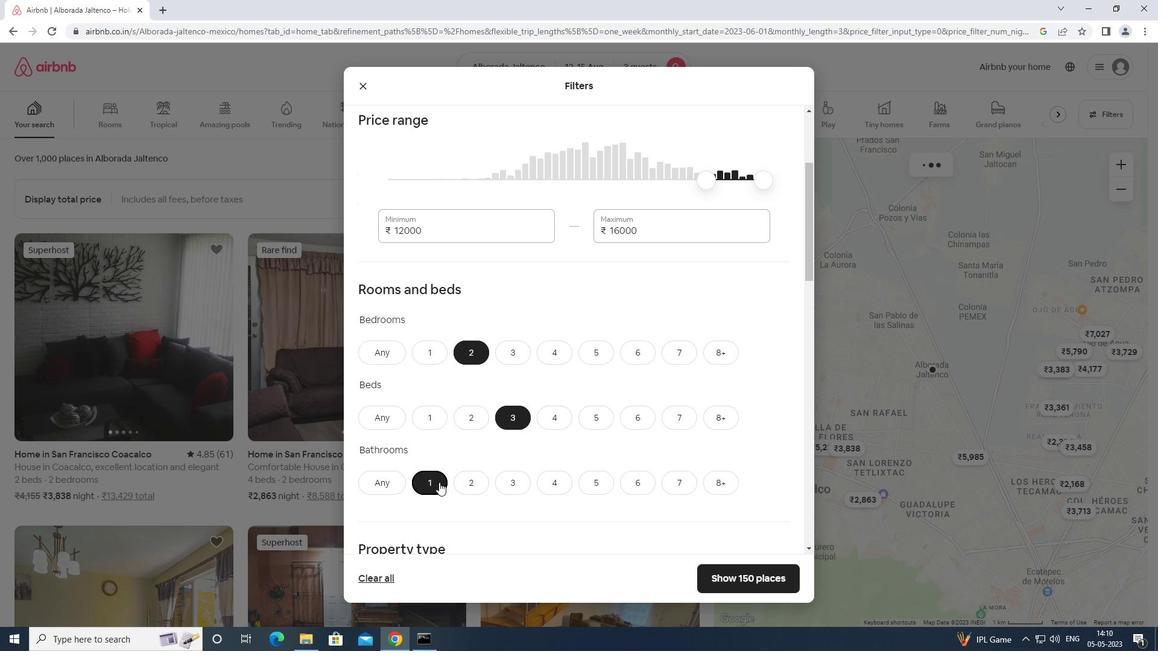 
Action: Mouse scrolled (439, 480) with delta (0, 0)
Screenshot: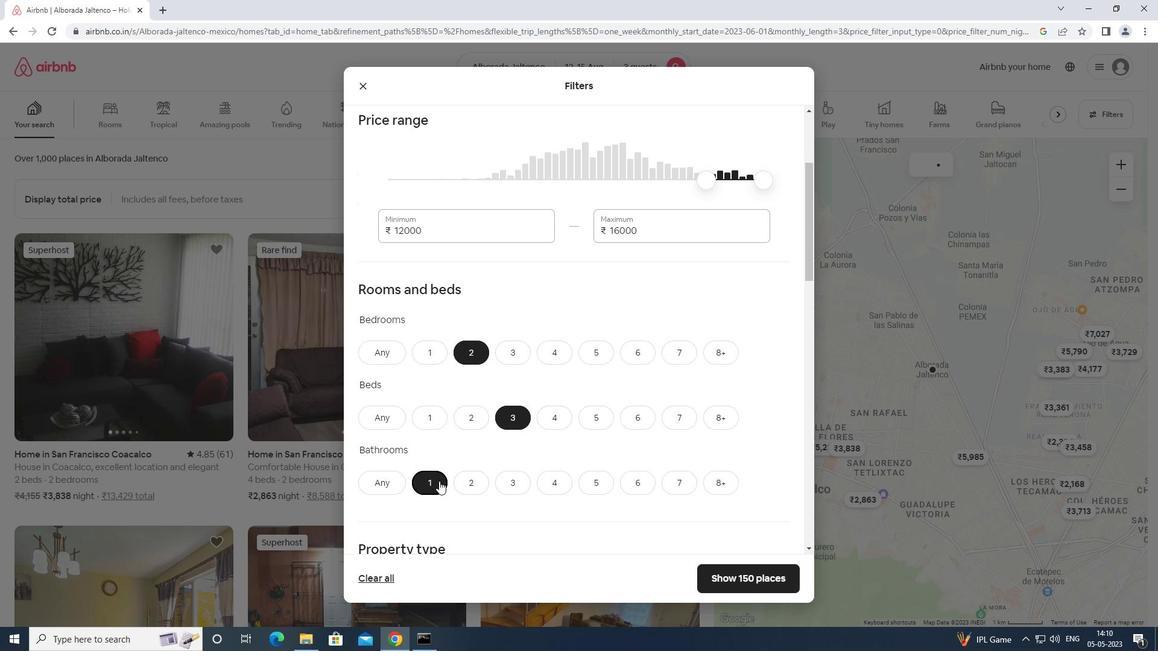 
Action: Mouse scrolled (439, 480) with delta (0, 0)
Screenshot: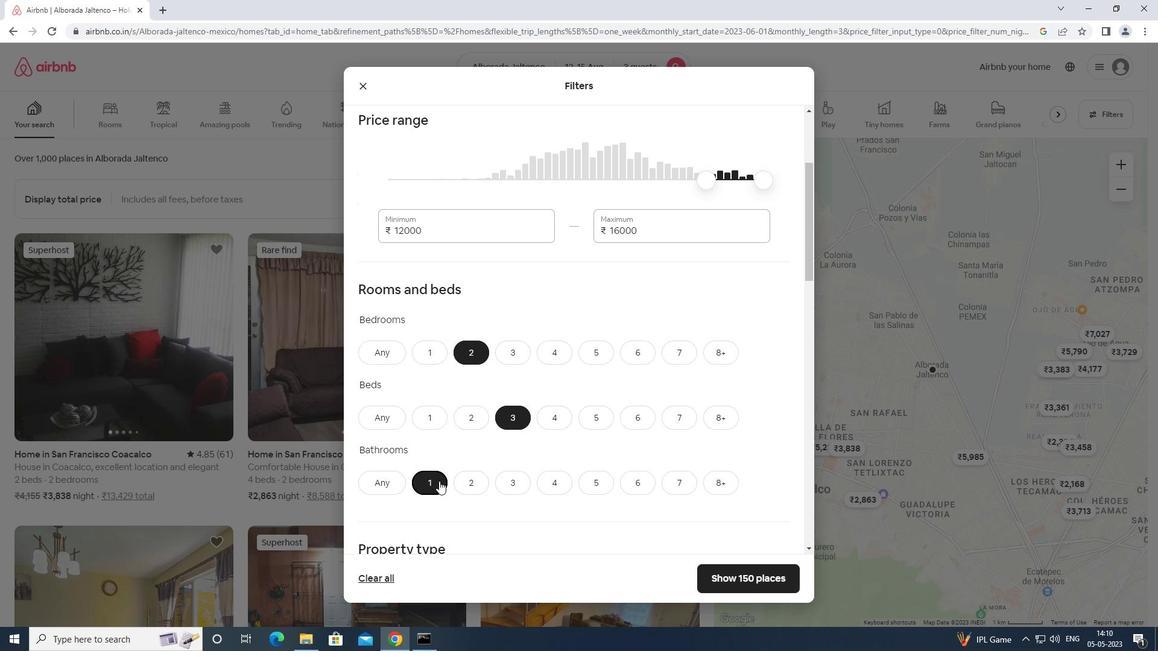 
Action: Mouse scrolled (439, 480) with delta (0, 0)
Screenshot: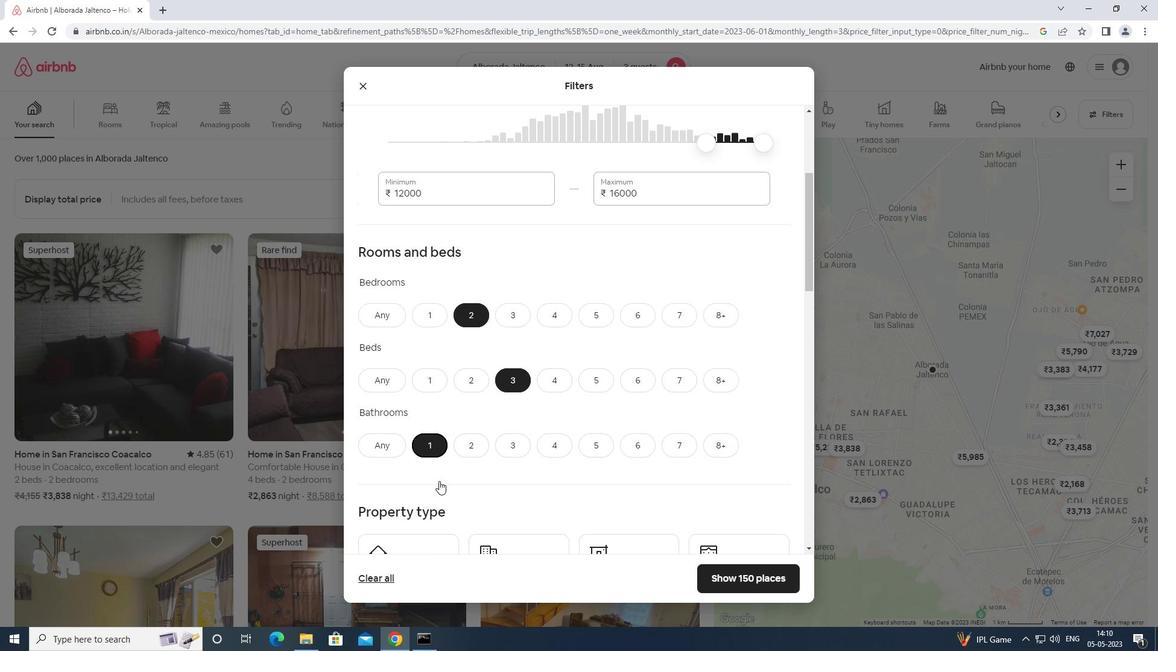 
Action: Mouse scrolled (439, 480) with delta (0, 0)
Screenshot: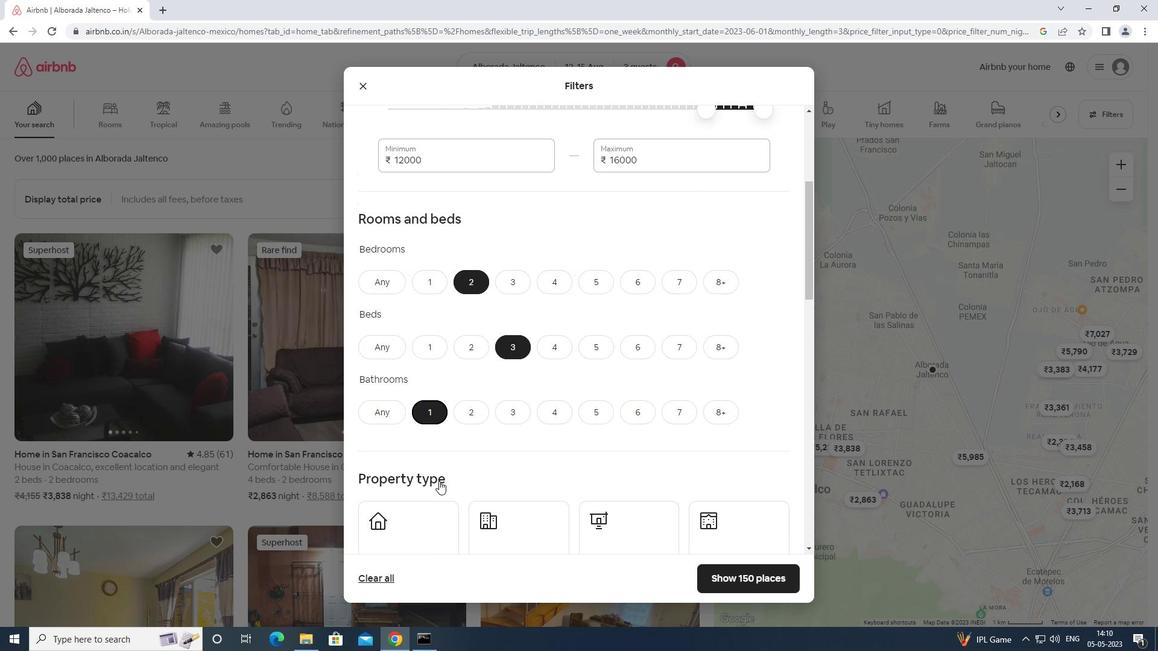 
Action: Mouse moved to (428, 377)
Screenshot: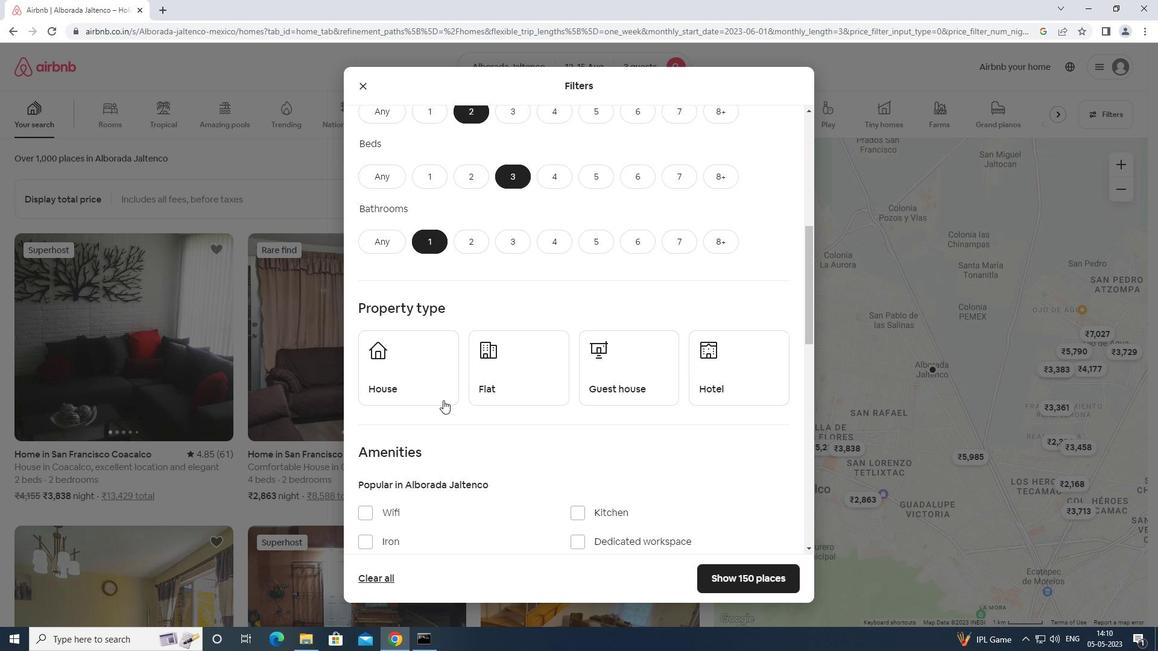 
Action: Mouse pressed left at (428, 377)
Screenshot: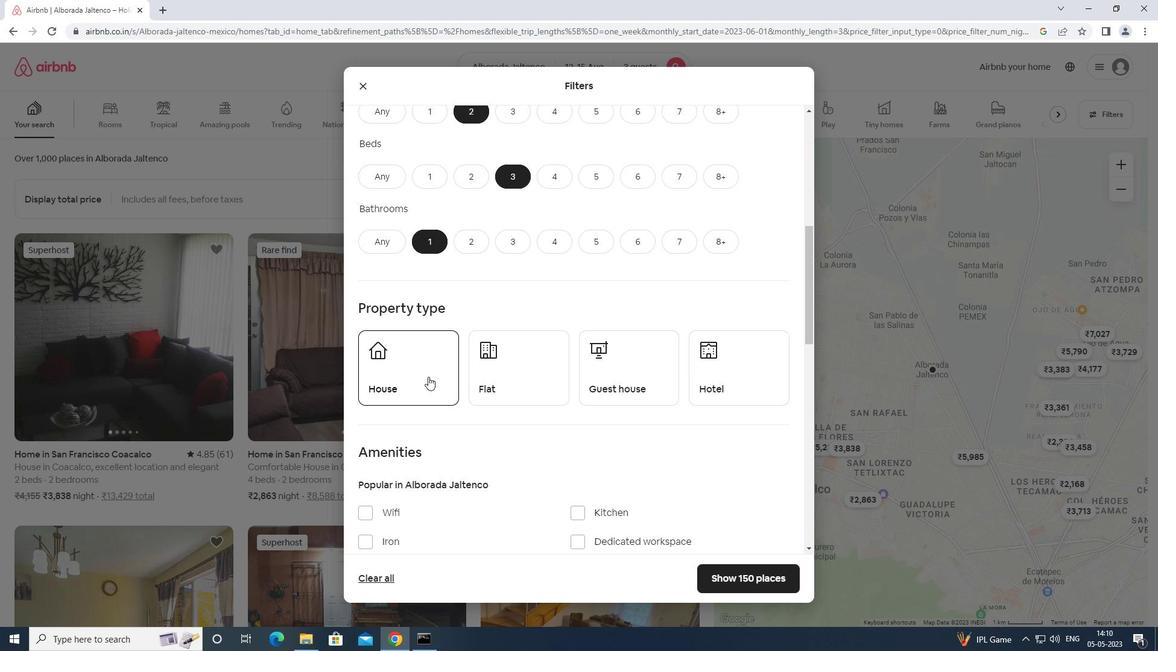 
Action: Mouse moved to (486, 384)
Screenshot: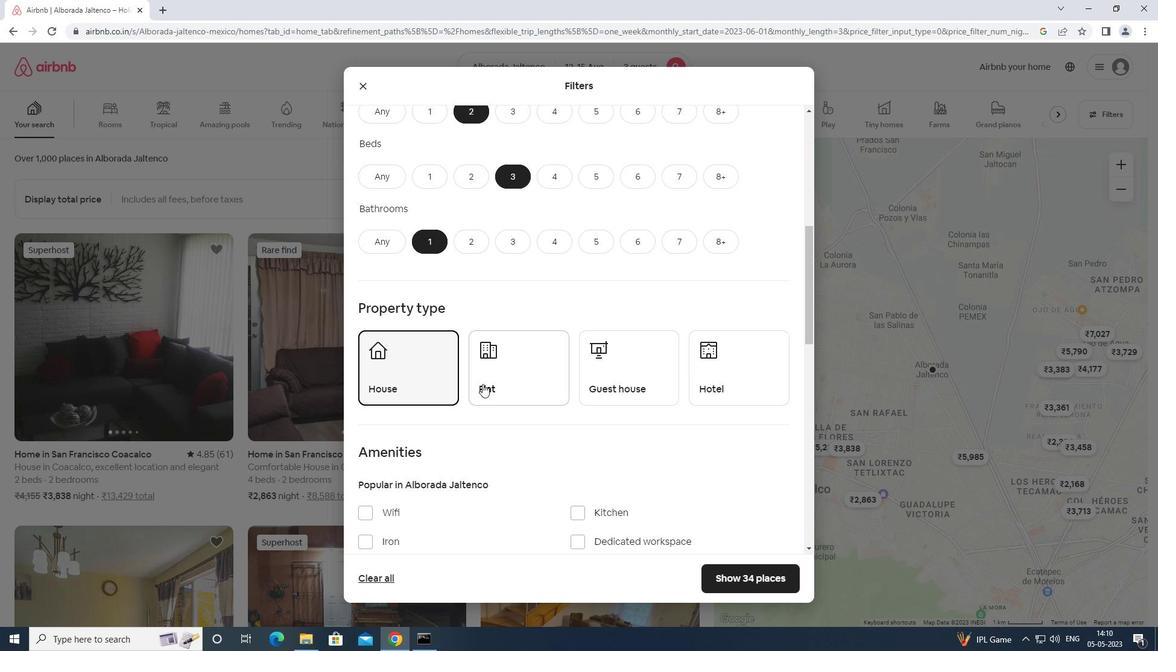 
Action: Mouse pressed left at (486, 384)
Screenshot: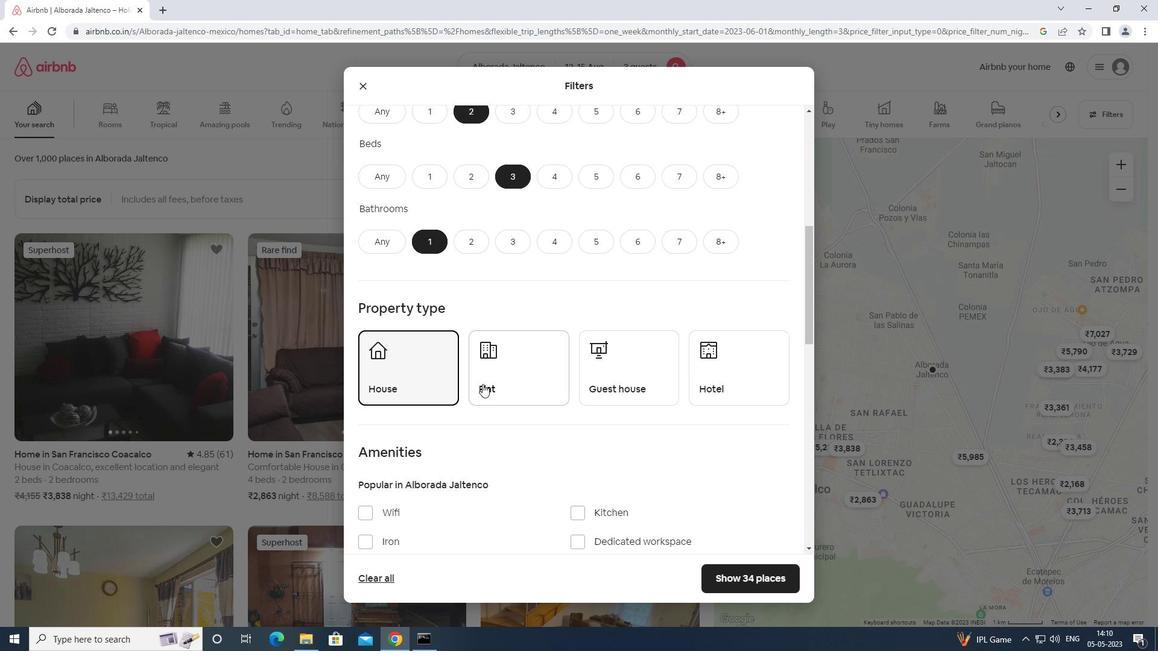 
Action: Mouse moved to (636, 383)
Screenshot: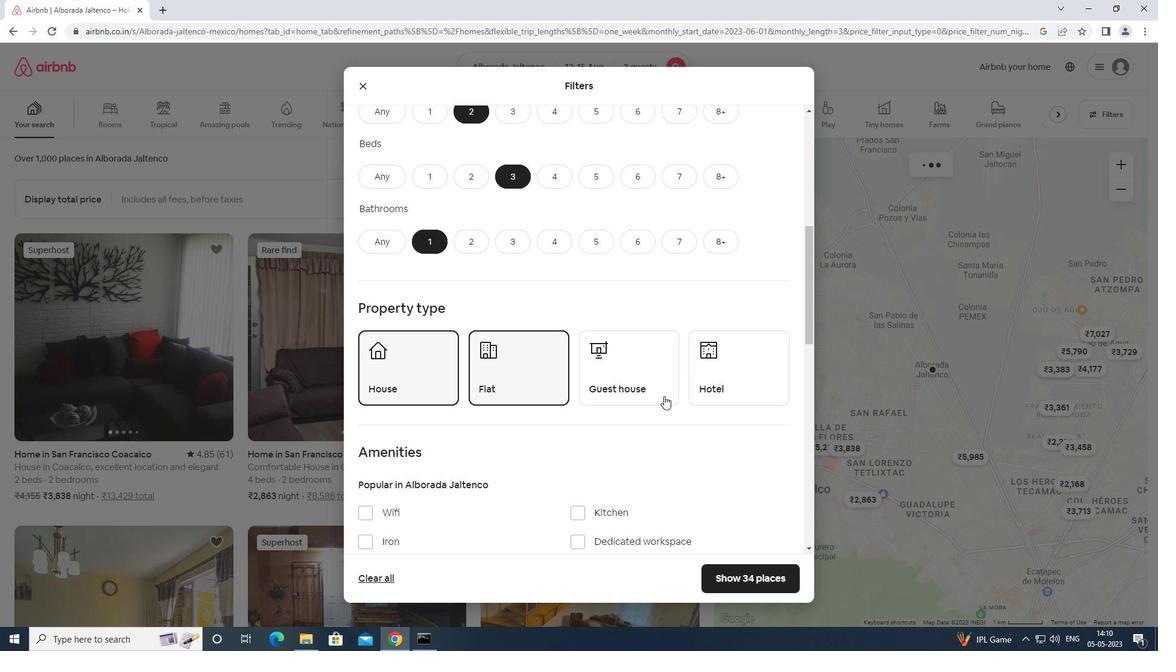 
Action: Mouse pressed left at (636, 383)
Screenshot: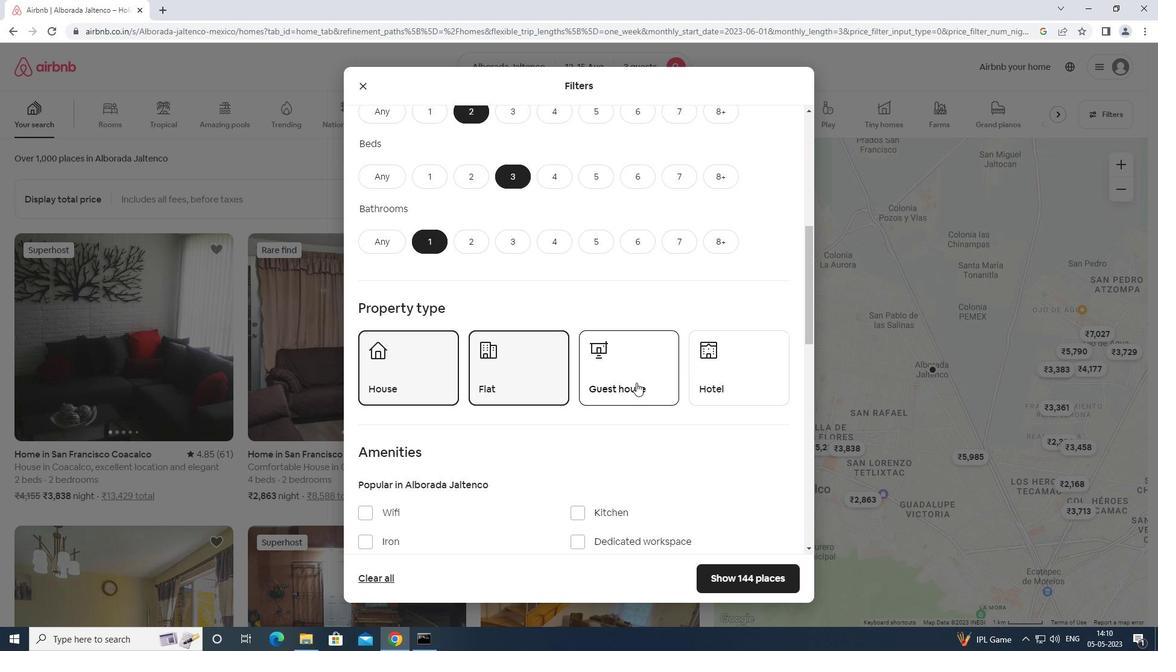 
Action: Mouse scrolled (636, 382) with delta (0, 0)
Screenshot: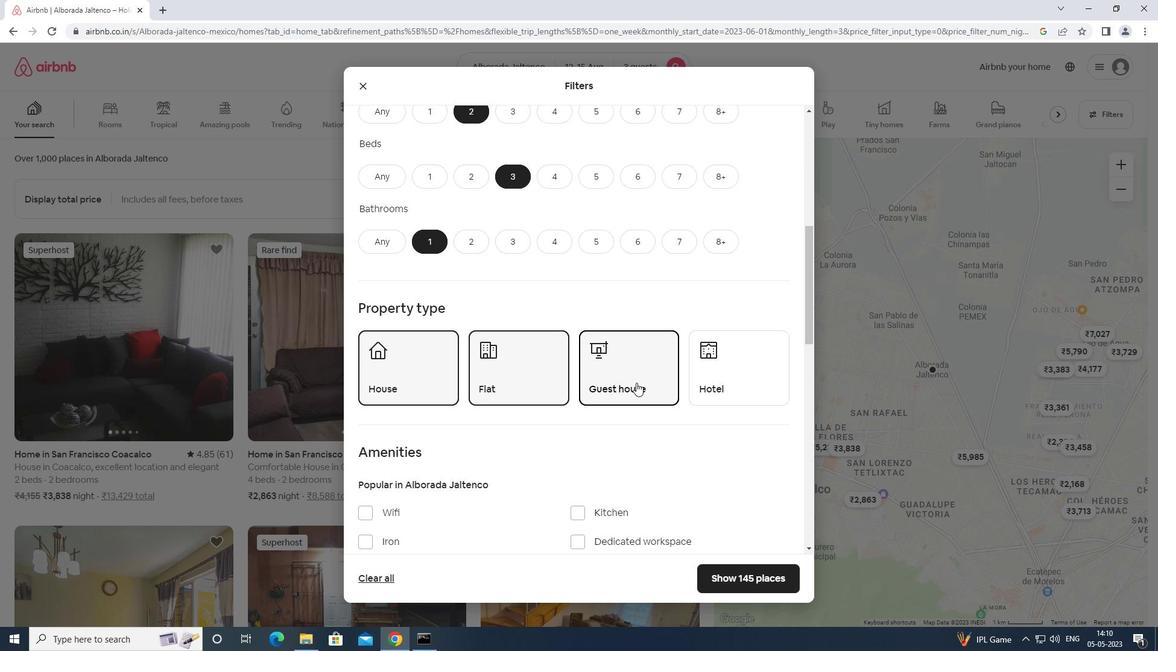 
Action: Mouse scrolled (636, 382) with delta (0, 0)
Screenshot: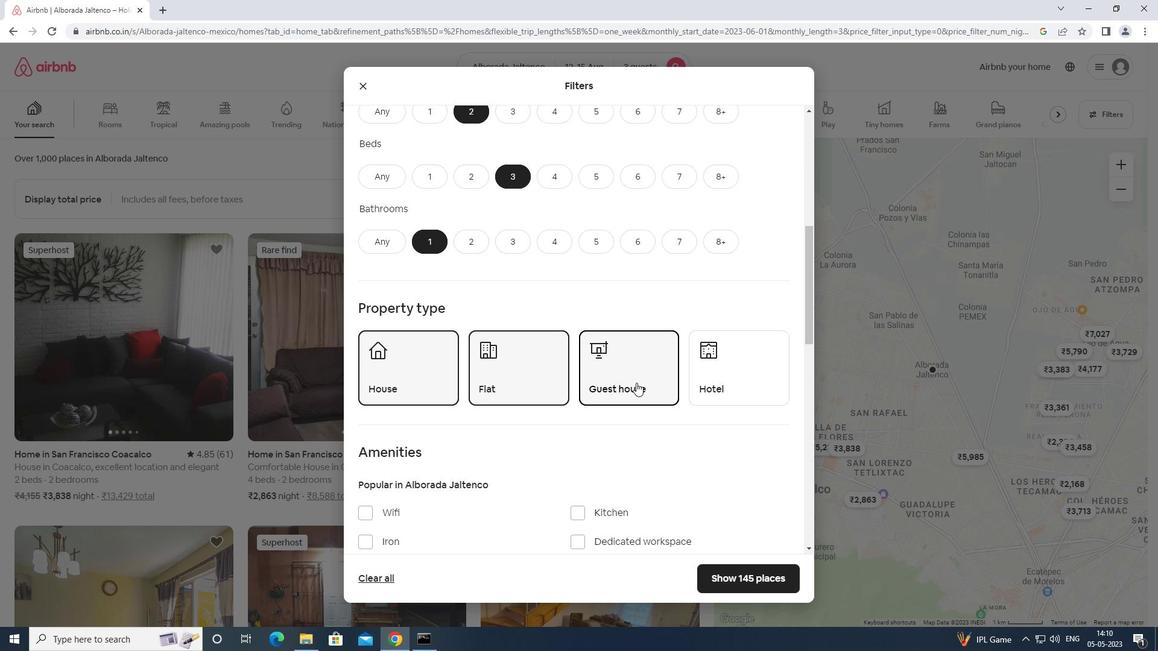 
Action: Mouse scrolled (636, 382) with delta (0, 0)
Screenshot: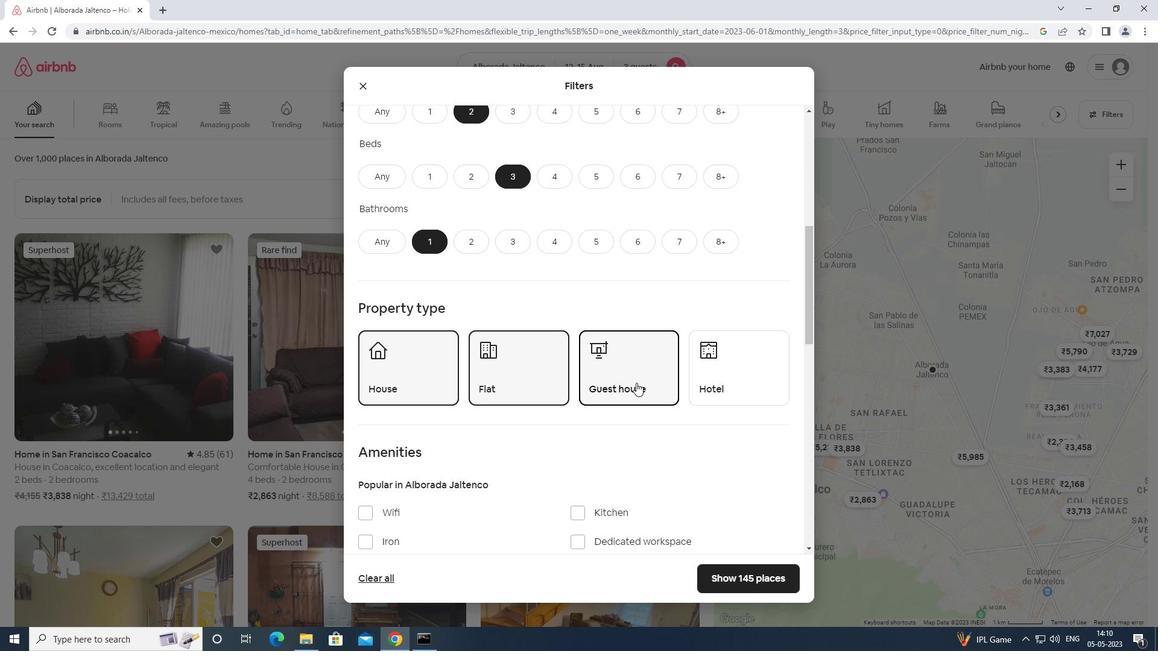 
Action: Mouse moved to (625, 378)
Screenshot: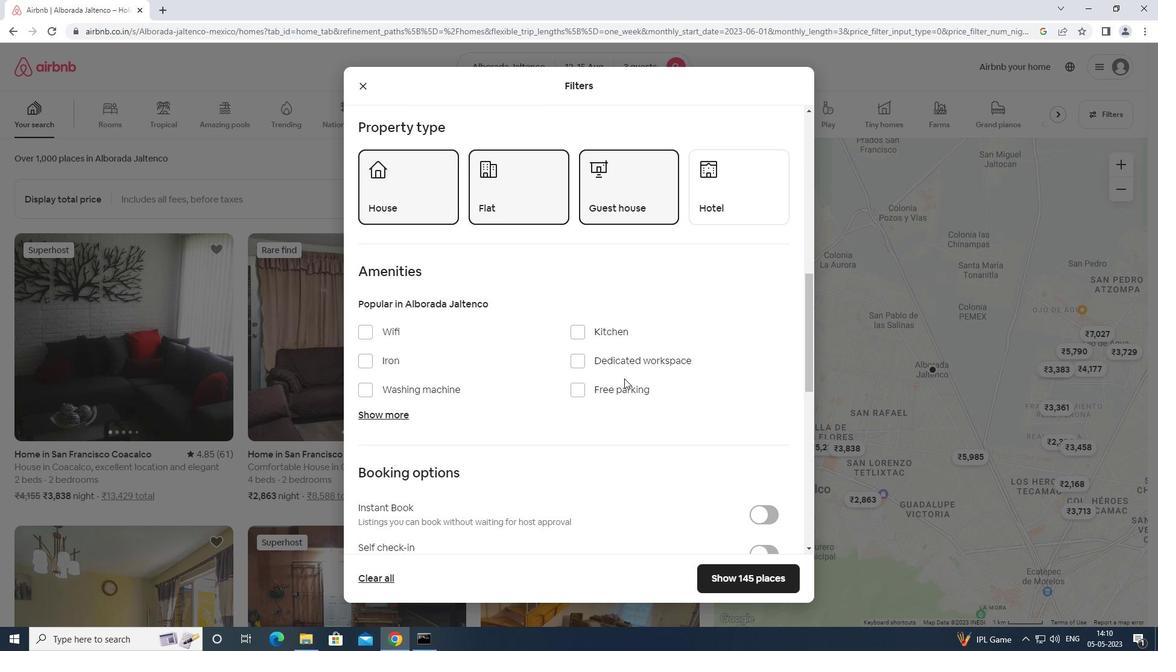 
Action: Mouse scrolled (625, 378) with delta (0, 0)
Screenshot: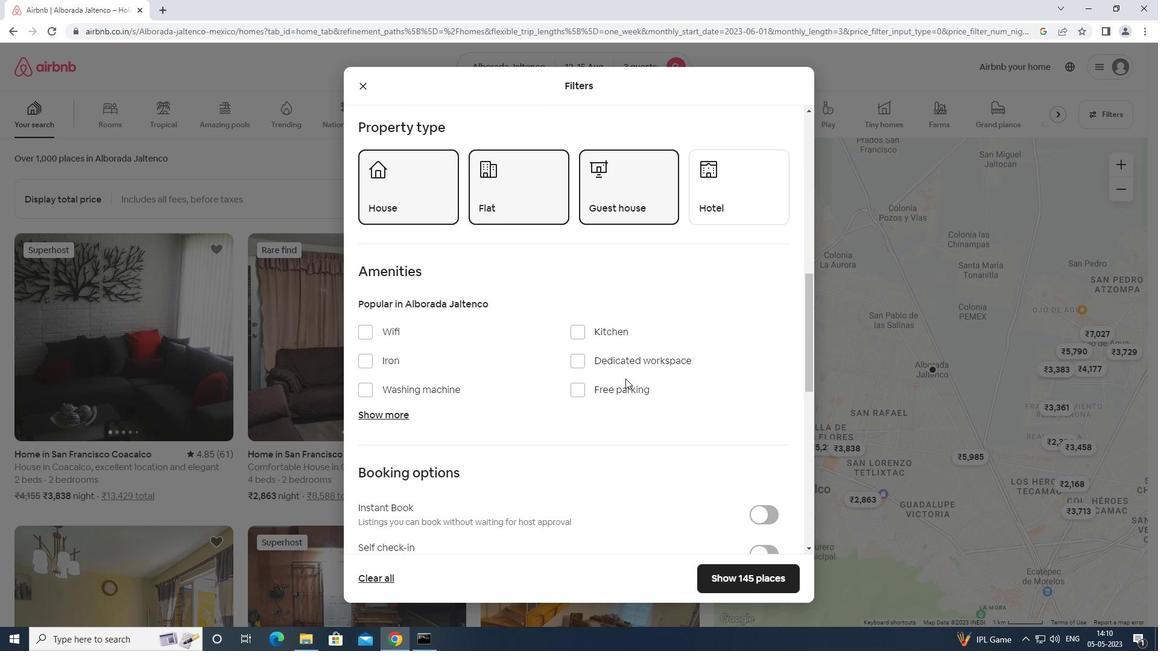 
Action: Mouse scrolled (625, 378) with delta (0, 0)
Screenshot: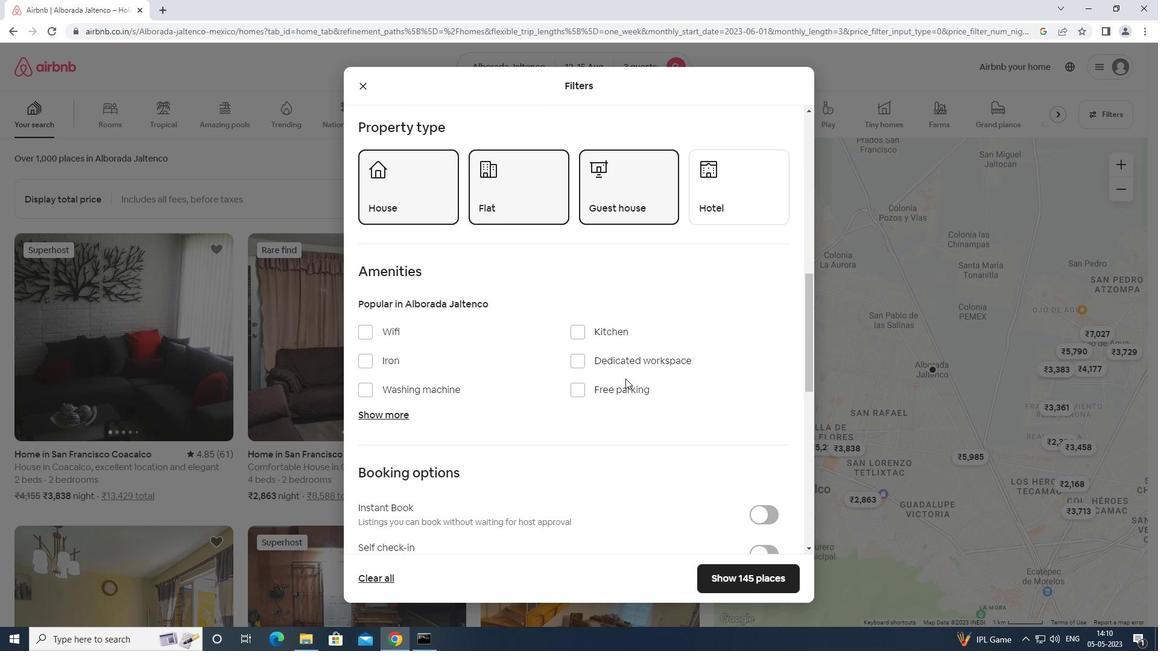 
Action: Mouse scrolled (625, 378) with delta (0, 0)
Screenshot: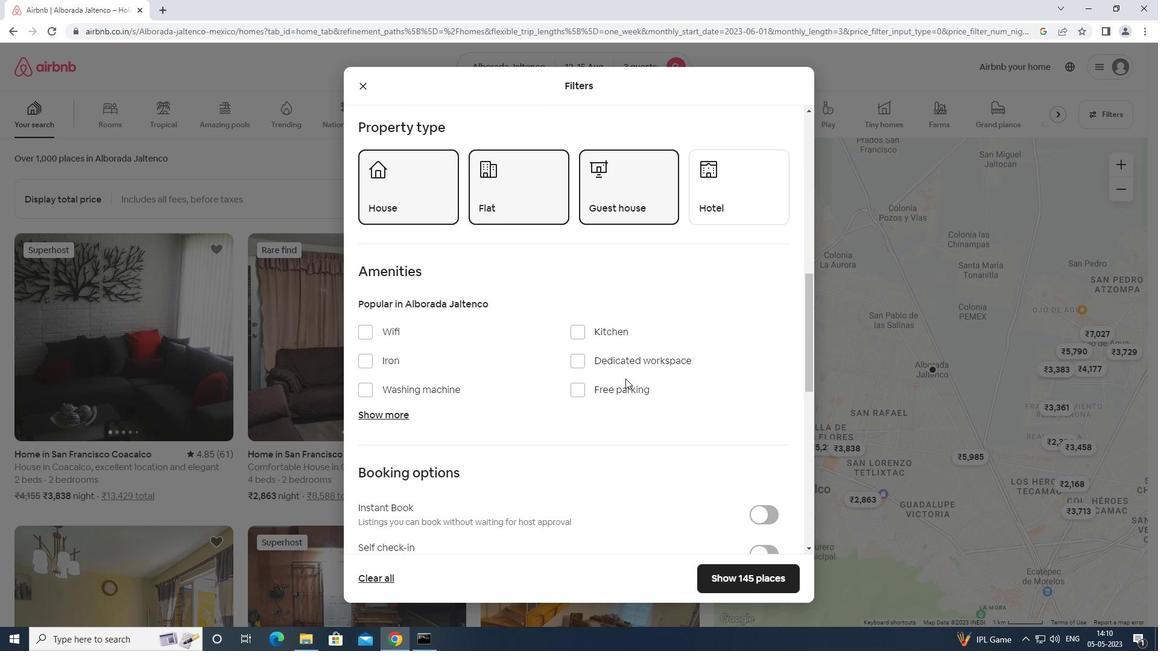 
Action: Mouse scrolled (625, 378) with delta (0, 0)
Screenshot: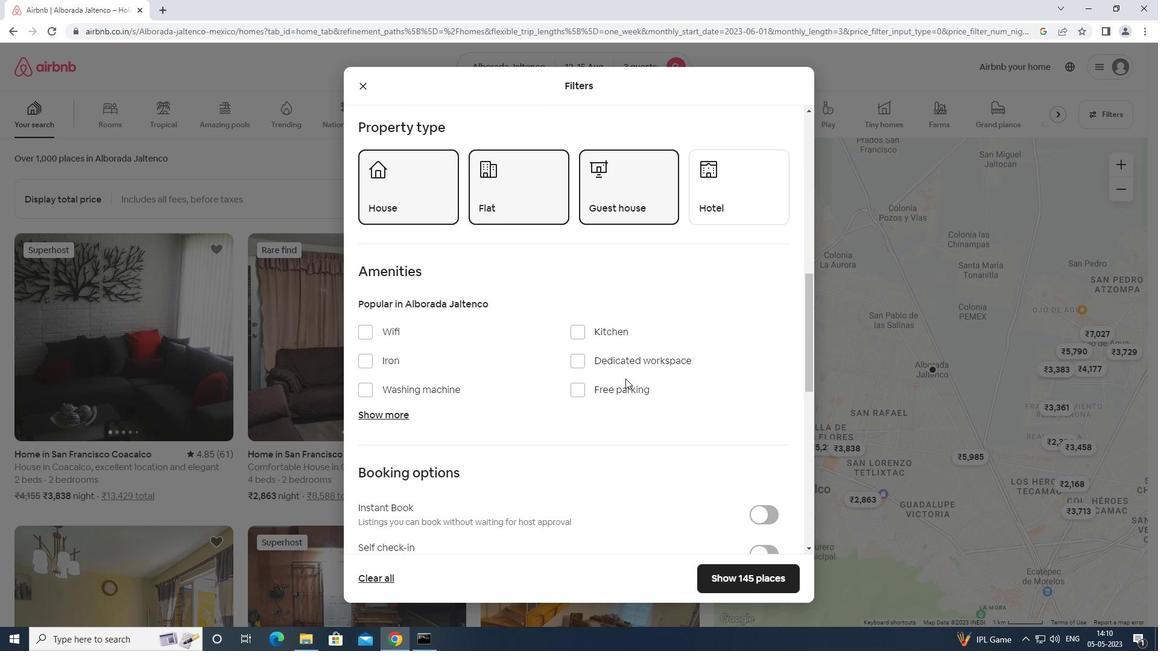 
Action: Mouse moved to (752, 313)
Screenshot: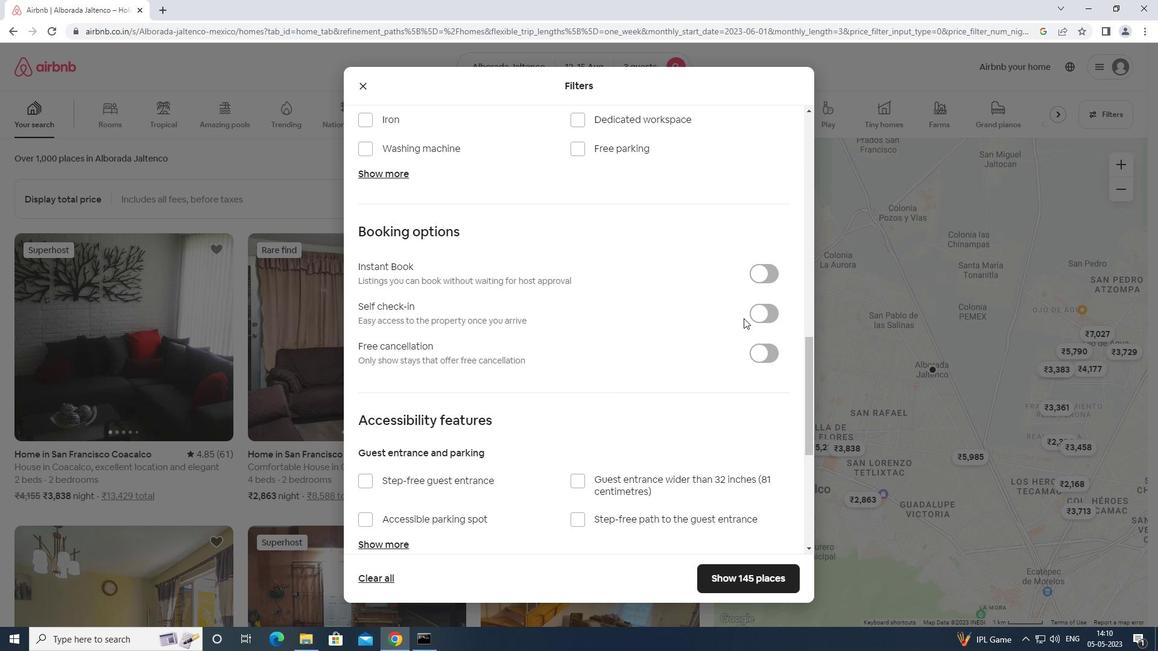 
Action: Mouse pressed left at (752, 313)
Screenshot: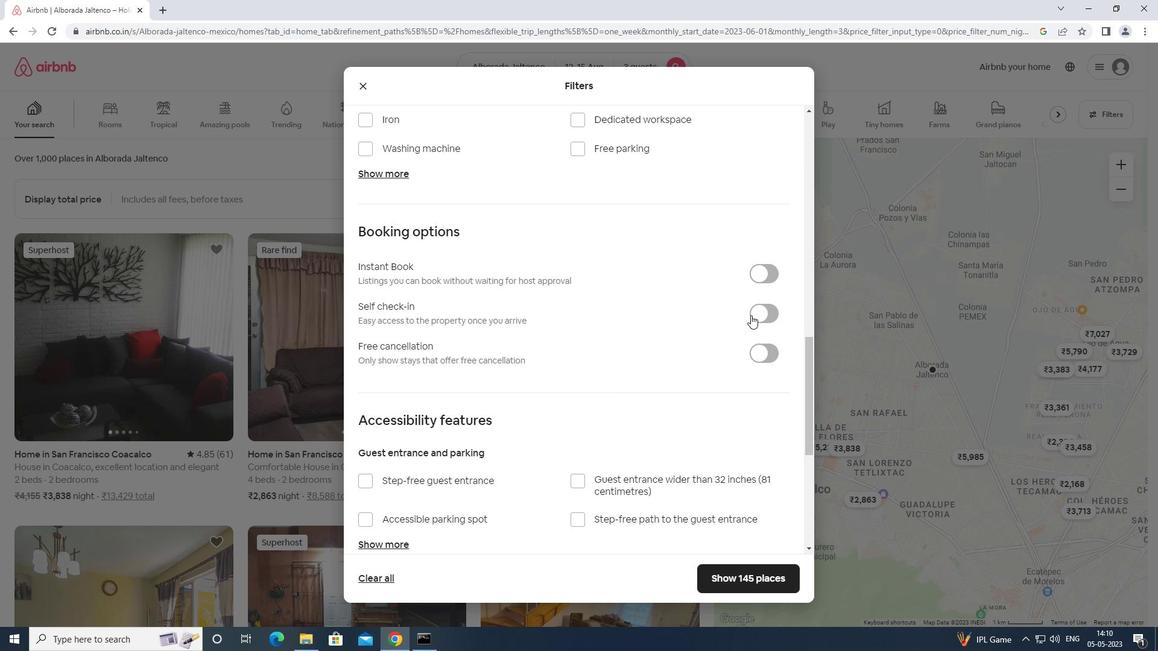 
Action: Mouse moved to (753, 313)
Screenshot: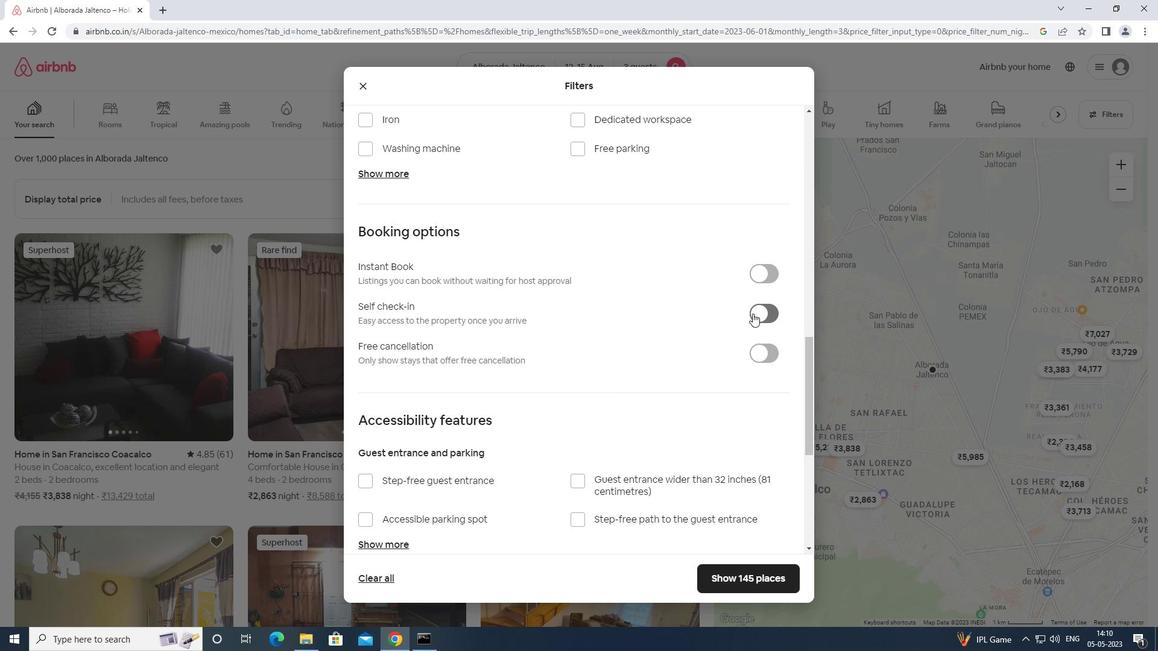 
Action: Mouse scrolled (753, 312) with delta (0, 0)
Screenshot: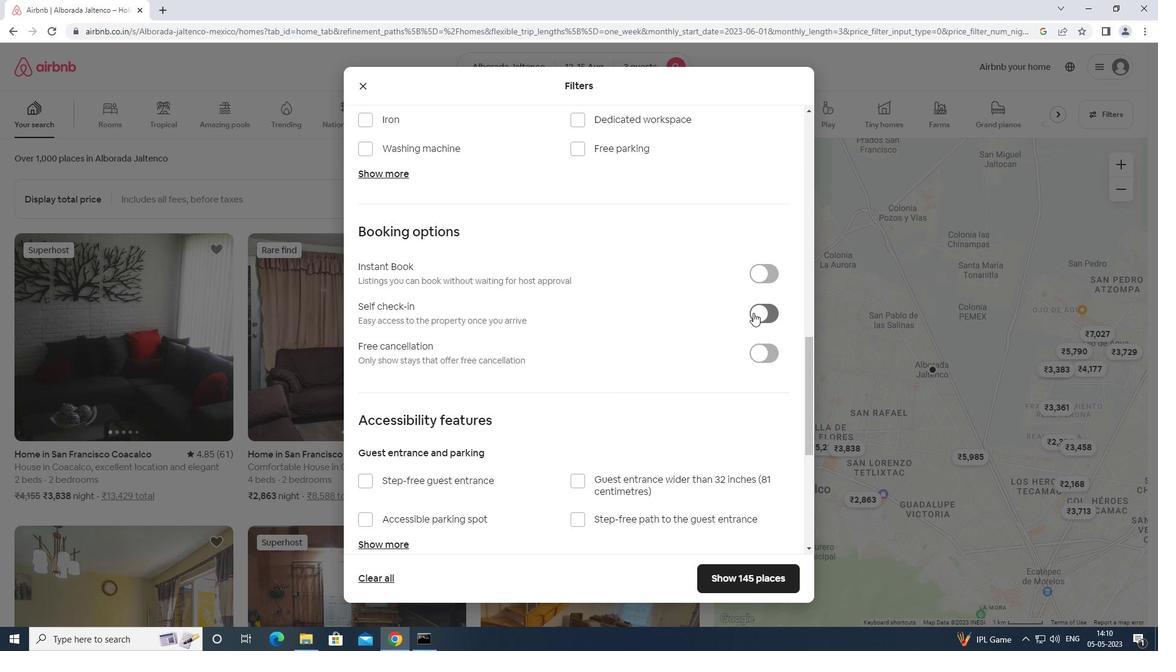 
Action: Mouse scrolled (753, 312) with delta (0, 0)
Screenshot: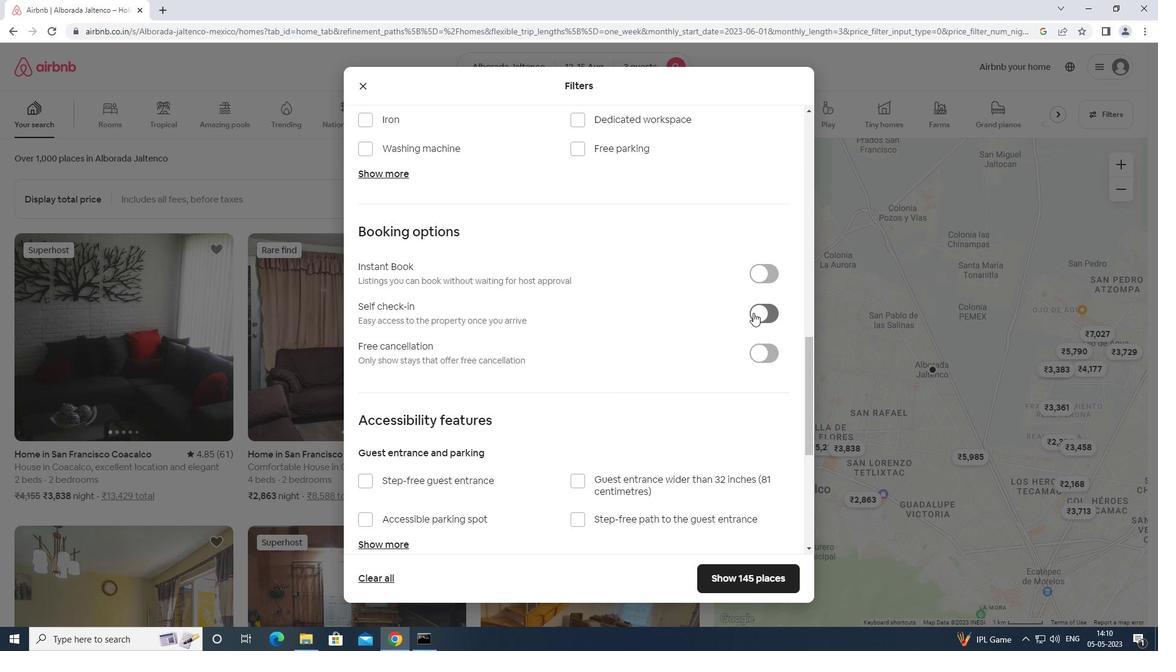 
Action: Mouse scrolled (753, 312) with delta (0, 0)
Screenshot: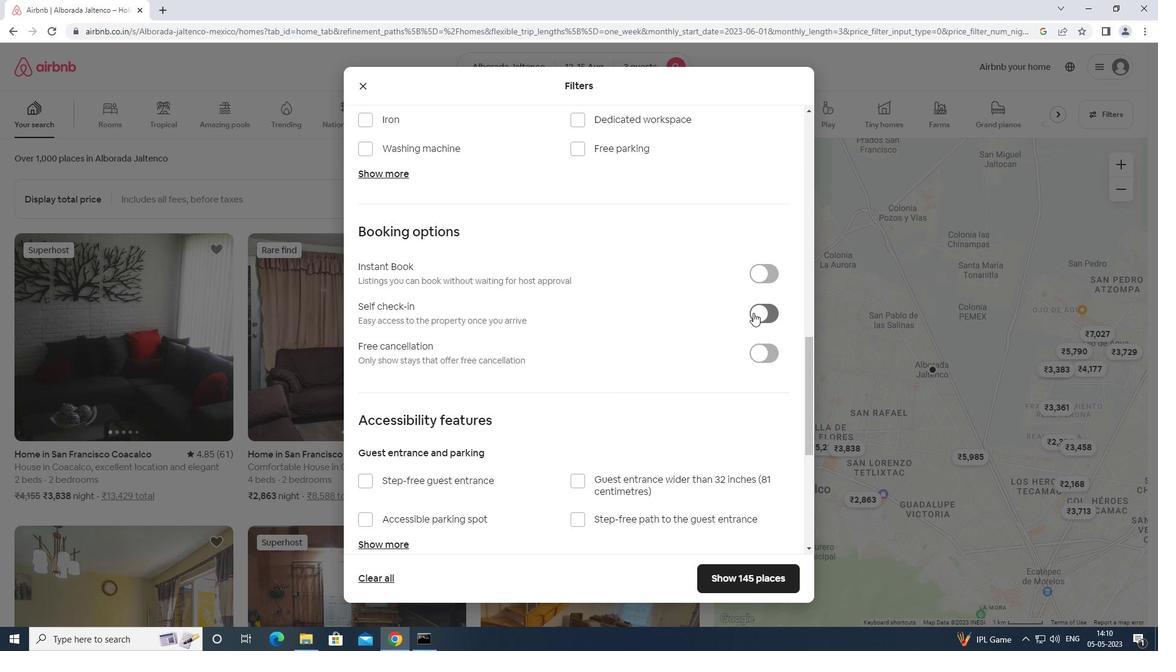 
Action: Mouse scrolled (753, 312) with delta (0, 0)
Screenshot: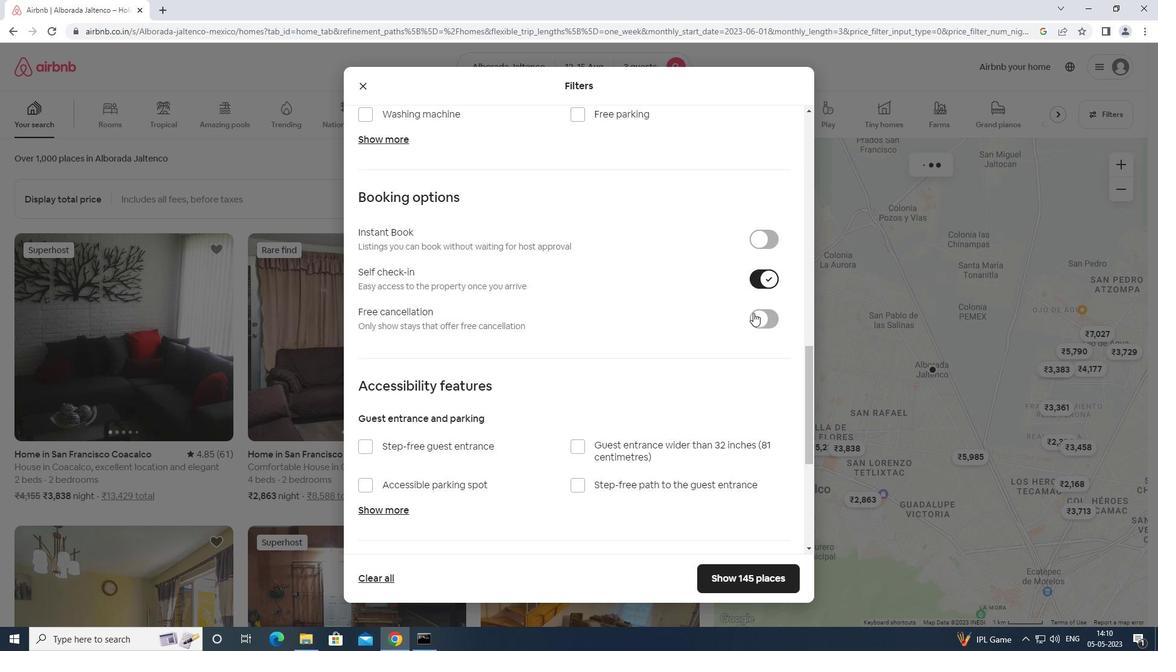 
Action: Mouse scrolled (753, 312) with delta (0, 0)
Screenshot: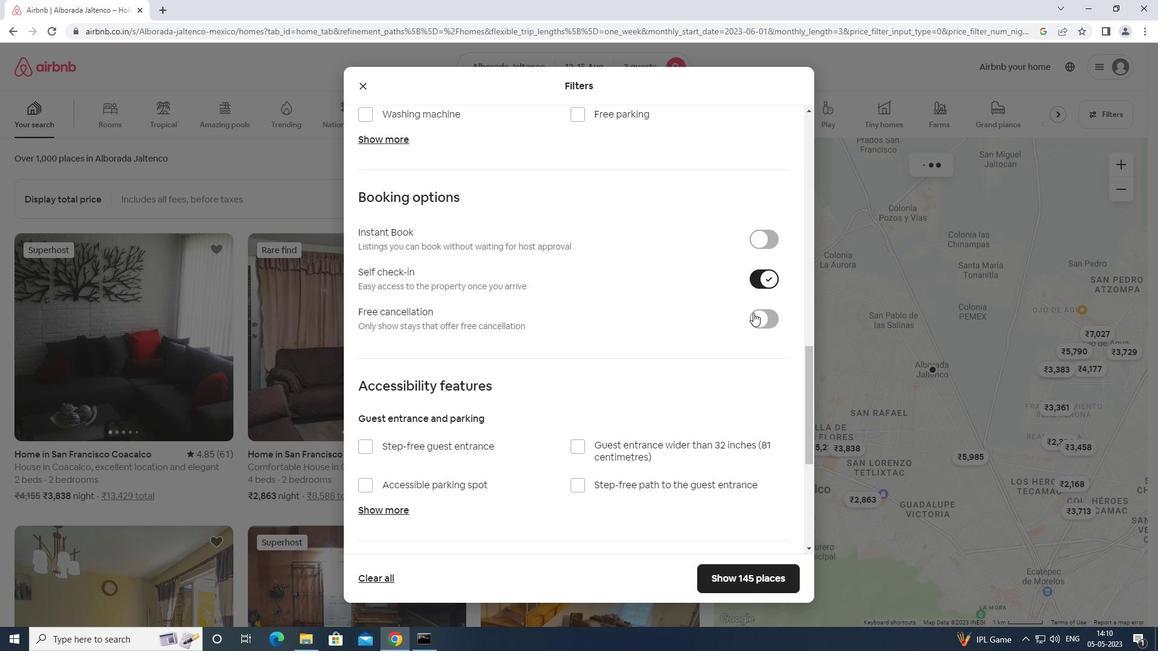 
Action: Mouse scrolled (753, 312) with delta (0, 0)
Screenshot: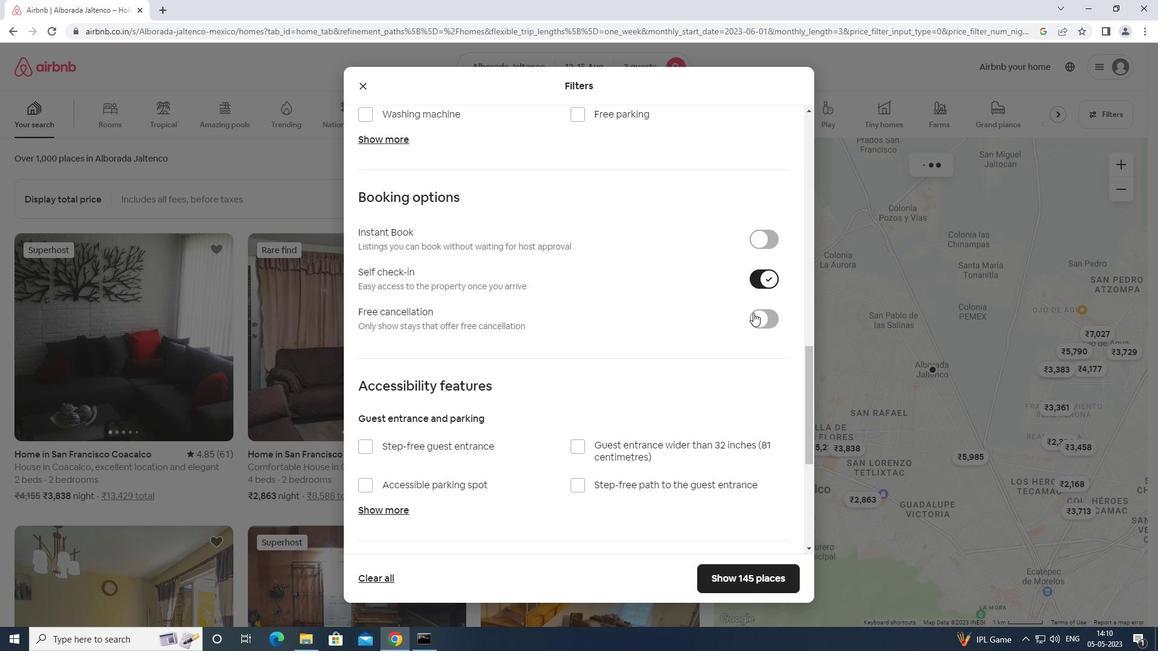 
Action: Mouse moved to (753, 314)
Screenshot: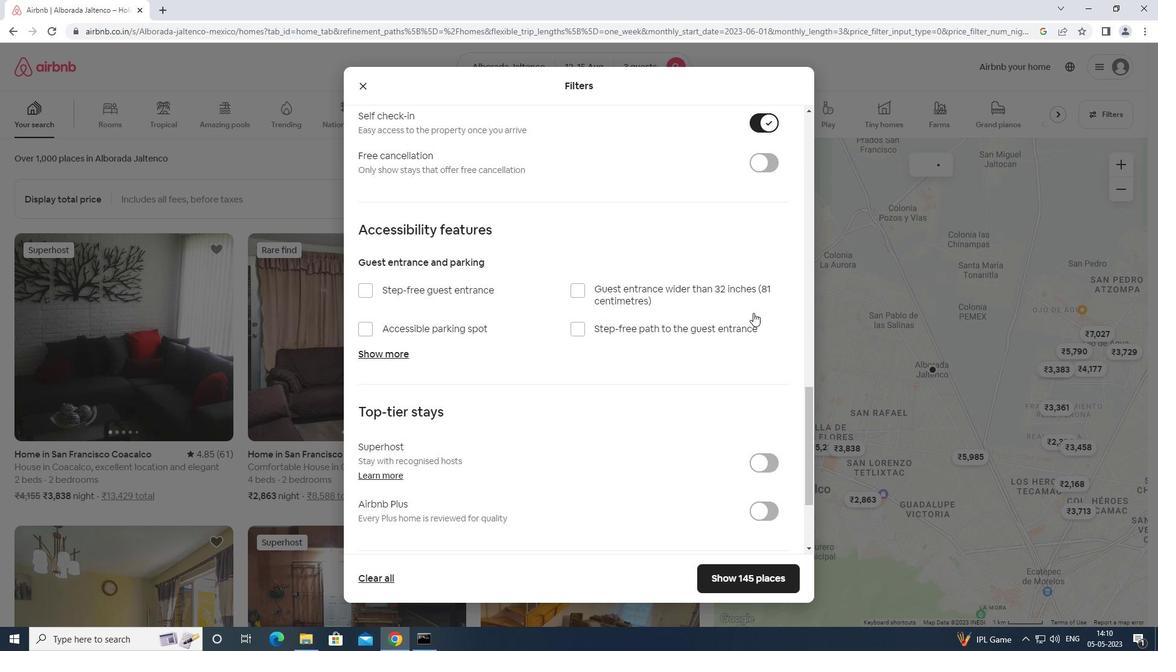 
Action: Mouse scrolled (753, 313) with delta (0, 0)
Screenshot: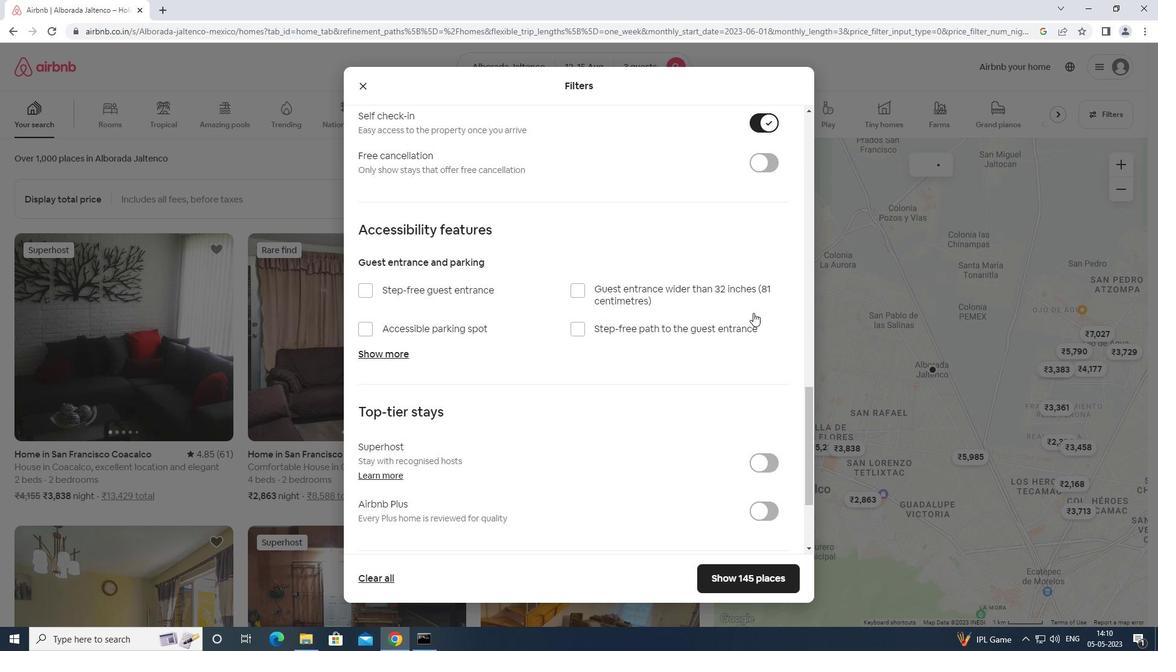 
Action: Mouse scrolled (753, 313) with delta (0, 0)
Screenshot: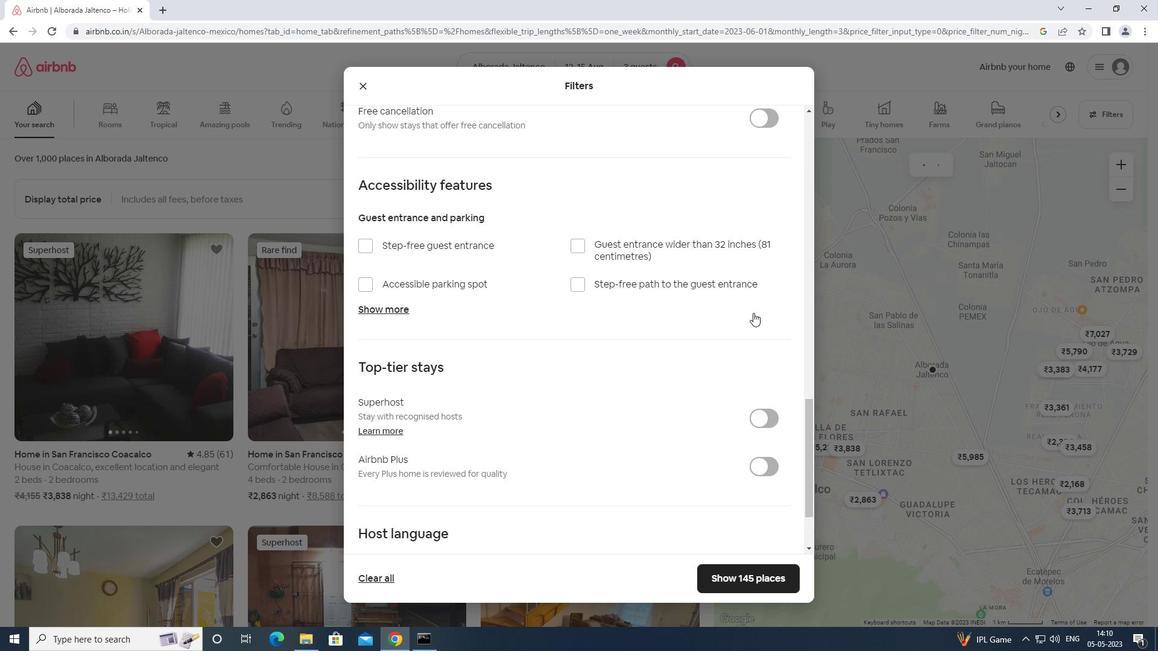 
Action: Mouse scrolled (753, 313) with delta (0, 0)
Screenshot: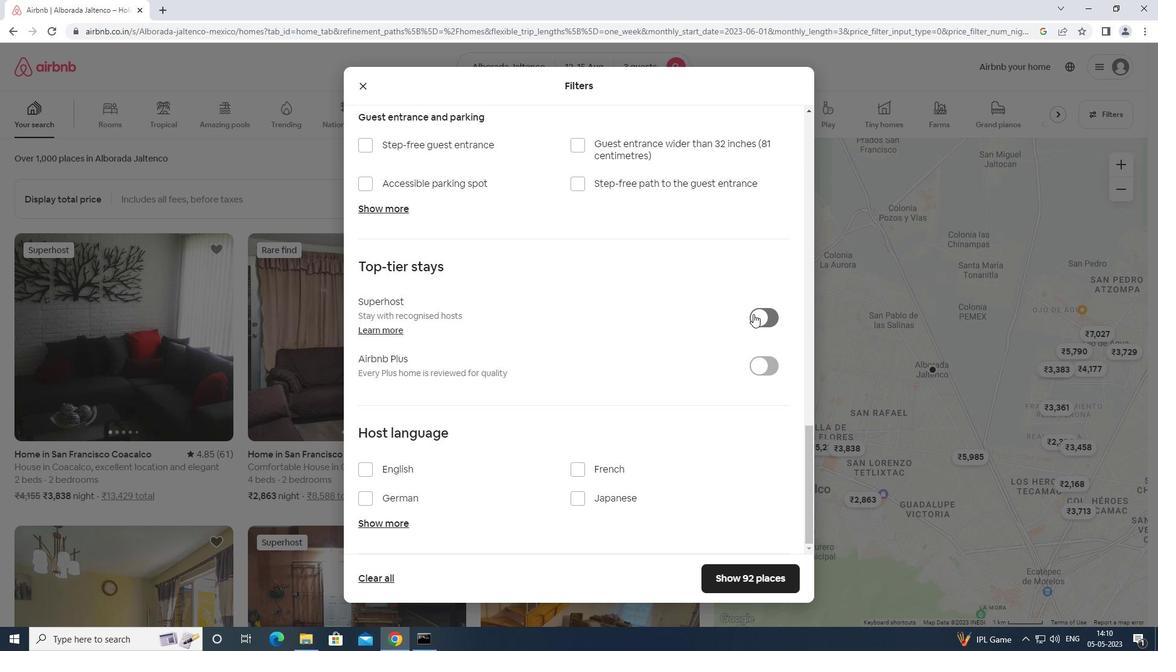 
Action: Mouse scrolled (753, 313) with delta (0, 0)
Screenshot: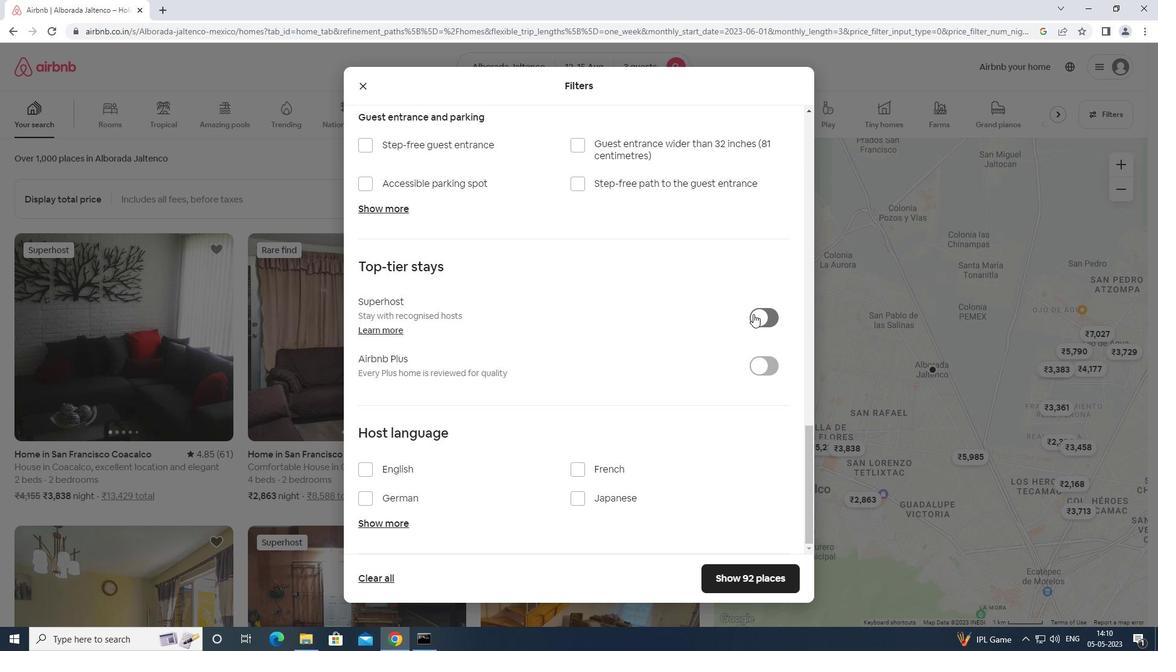 
Action: Mouse moved to (371, 467)
Screenshot: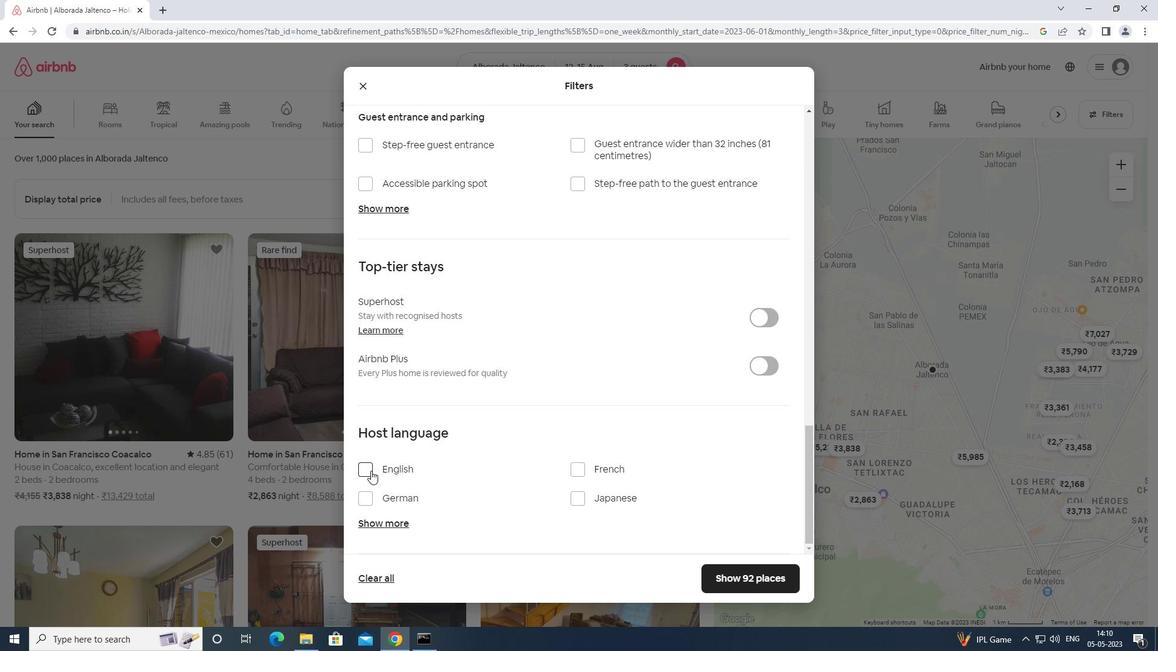 
Action: Mouse pressed left at (371, 467)
Screenshot: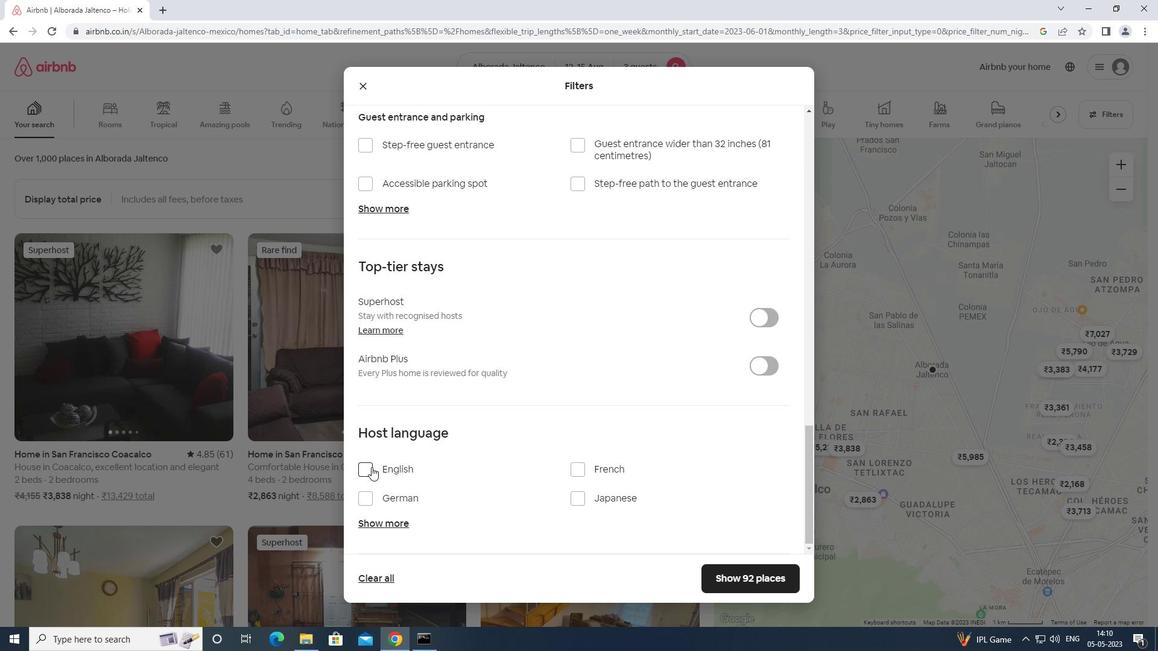
Action: Mouse moved to (738, 577)
Screenshot: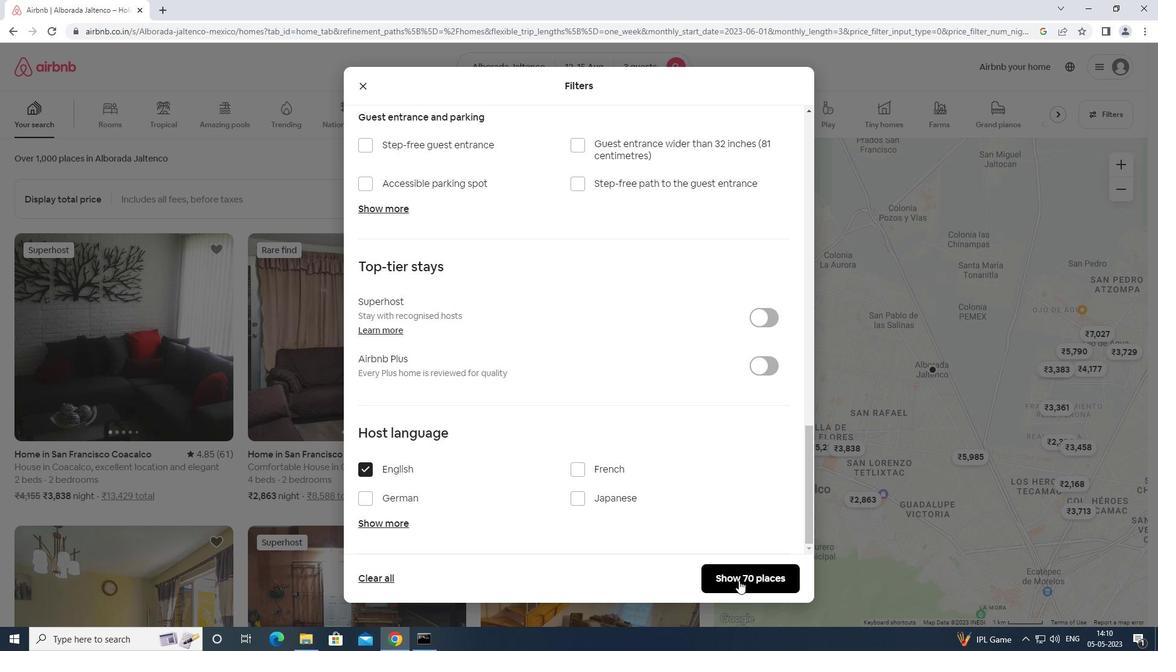 
Action: Mouse pressed left at (738, 577)
Screenshot: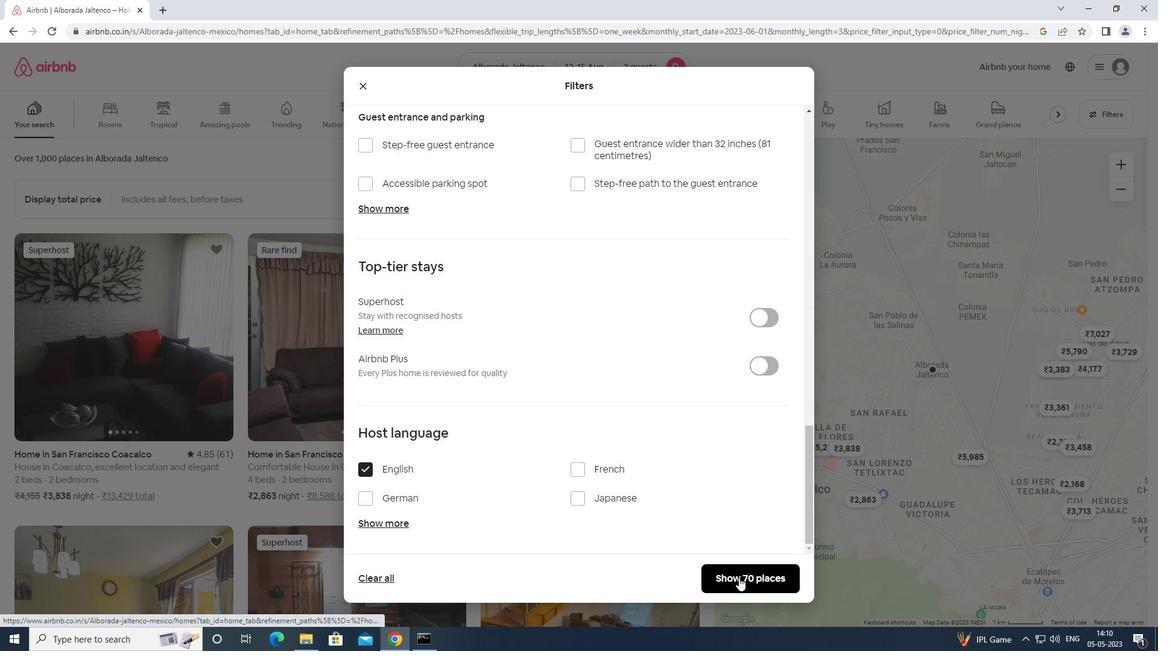 
Action: Mouse moved to (740, 576)
Screenshot: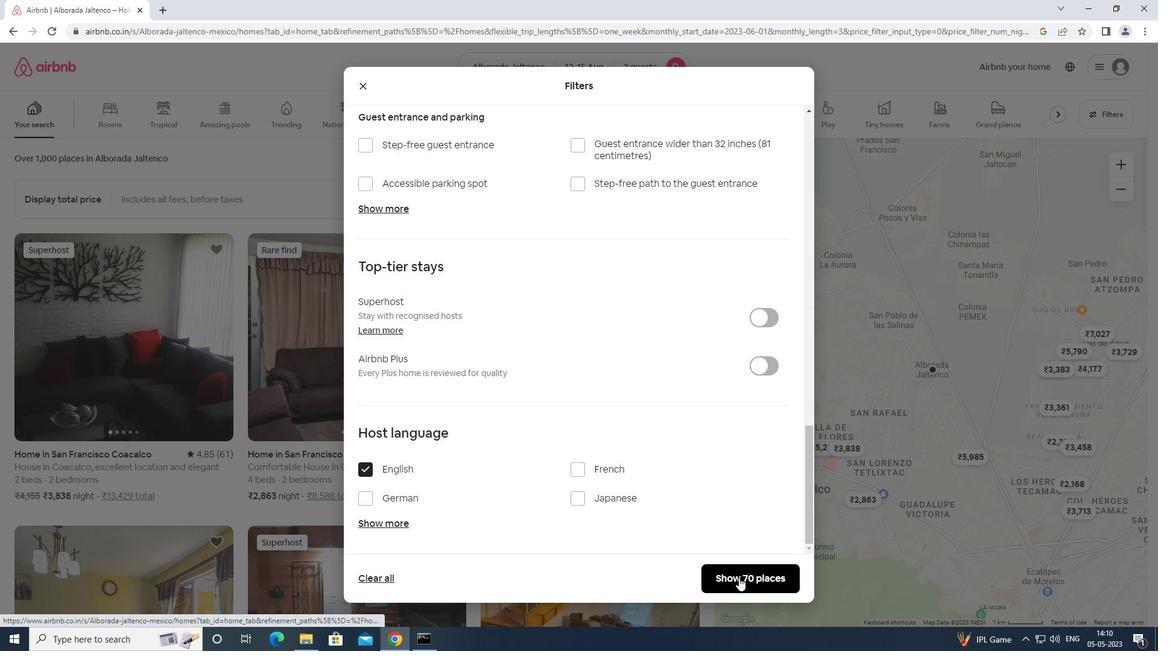 
